 Task: Add an event with the title Third Marketing Campaign Planning and Strategy Development, date '2024/04/10', time 9:15 AM to 11:15 AMand add a description: During this session, we will gather a diverse group of experts, including environmentalists, engineers, urban planners, technology enthusiasts, and policy makers, to foster a multidimensional perspective on the topic. Through an open exchange of ideas, we will collectively explore creative strategies to minimize carbon emissions, reduce traffic congestion, and promote eco-friendly modes of transportation., put the event into Blue category, logged in from the account softage.7@softage.netand send the event invitation to softage.3@softage.net and softage.4@softage.net. Set a reminder for the event 15 minutes before
Action: Mouse moved to (134, 148)
Screenshot: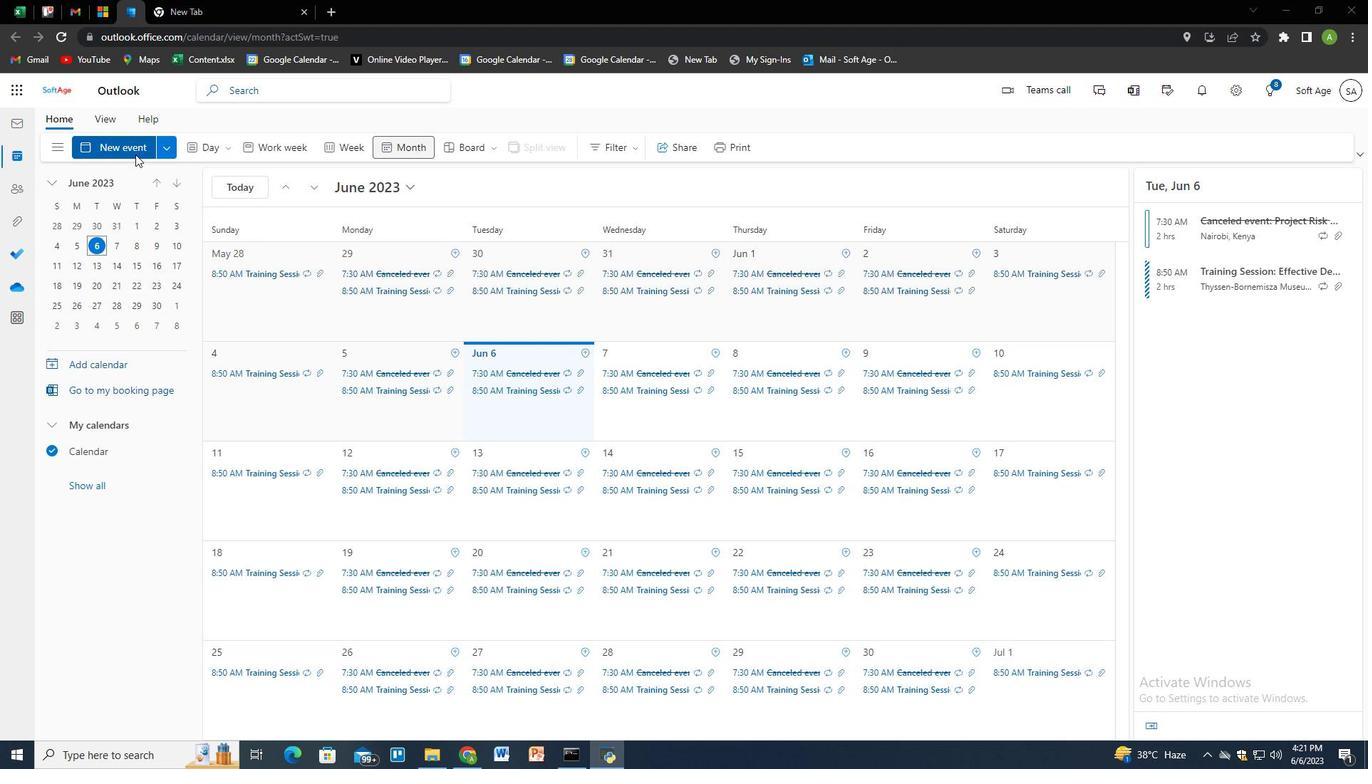 
Action: Mouse pressed left at (134, 148)
Screenshot: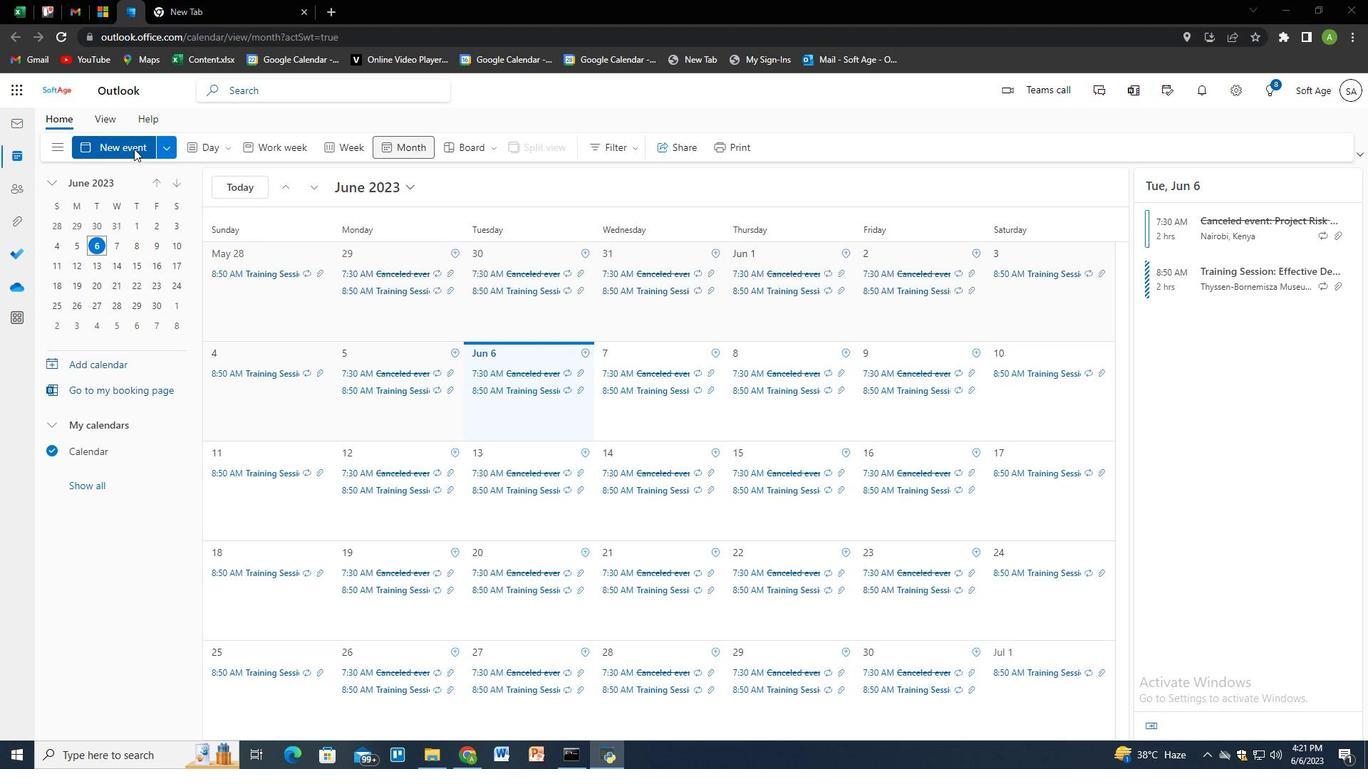 
Action: Mouse moved to (334, 202)
Screenshot: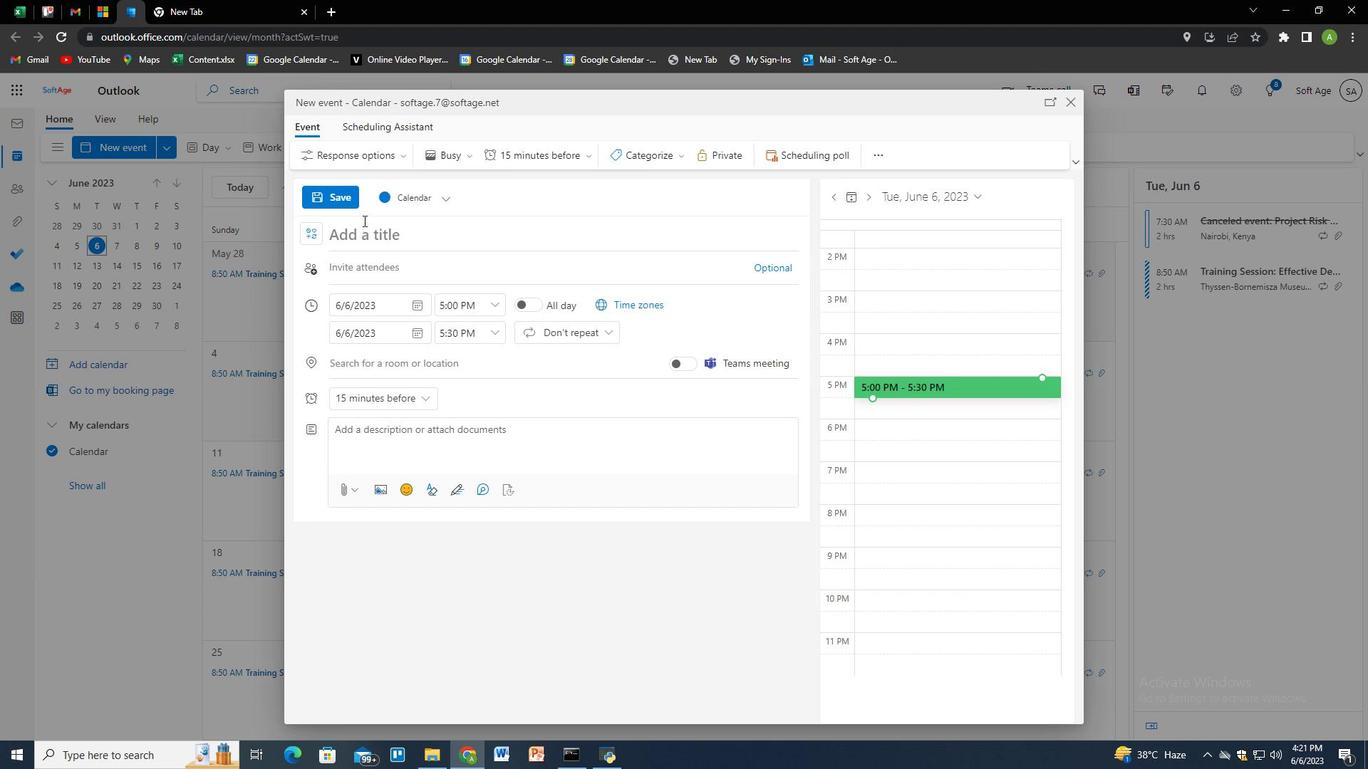 
Action: Mouse pressed left at (334, 202)
Screenshot: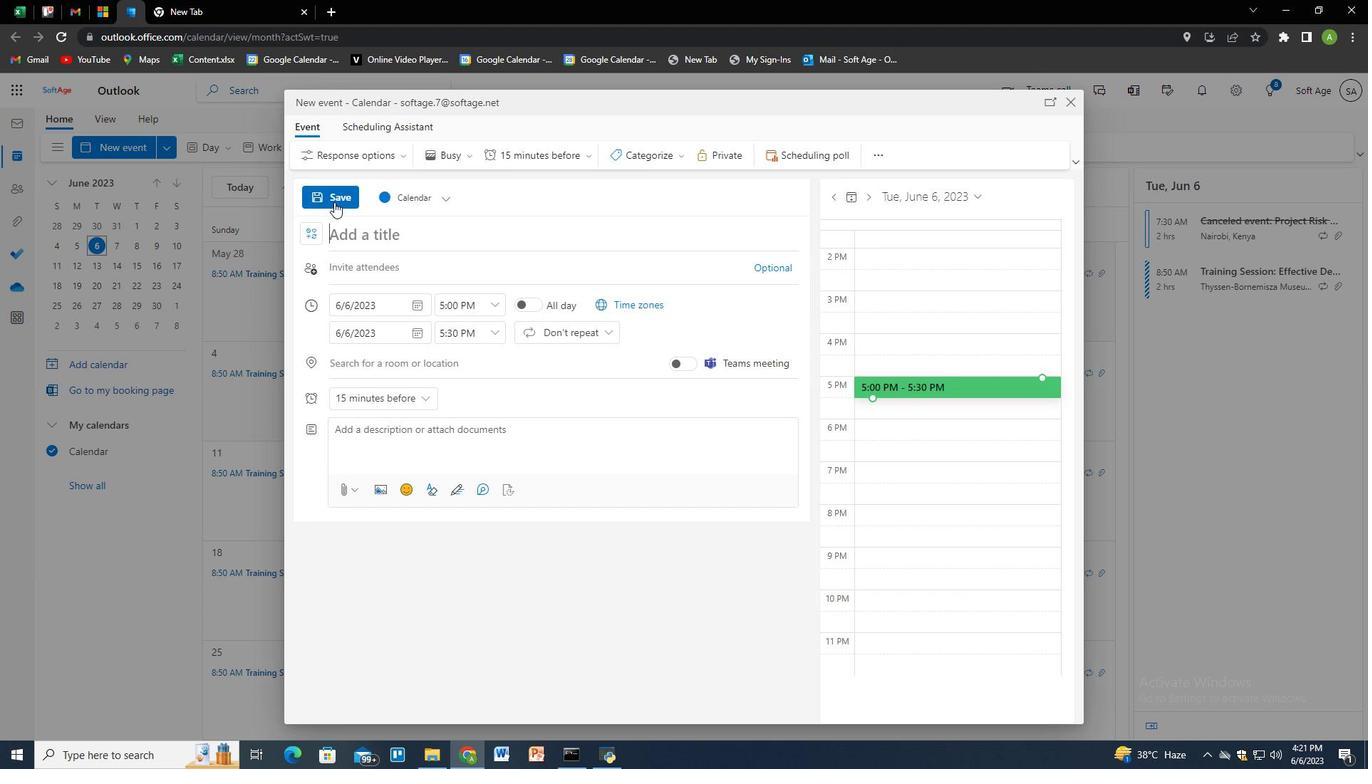 
Action: Mouse moved to (777, 442)
Screenshot: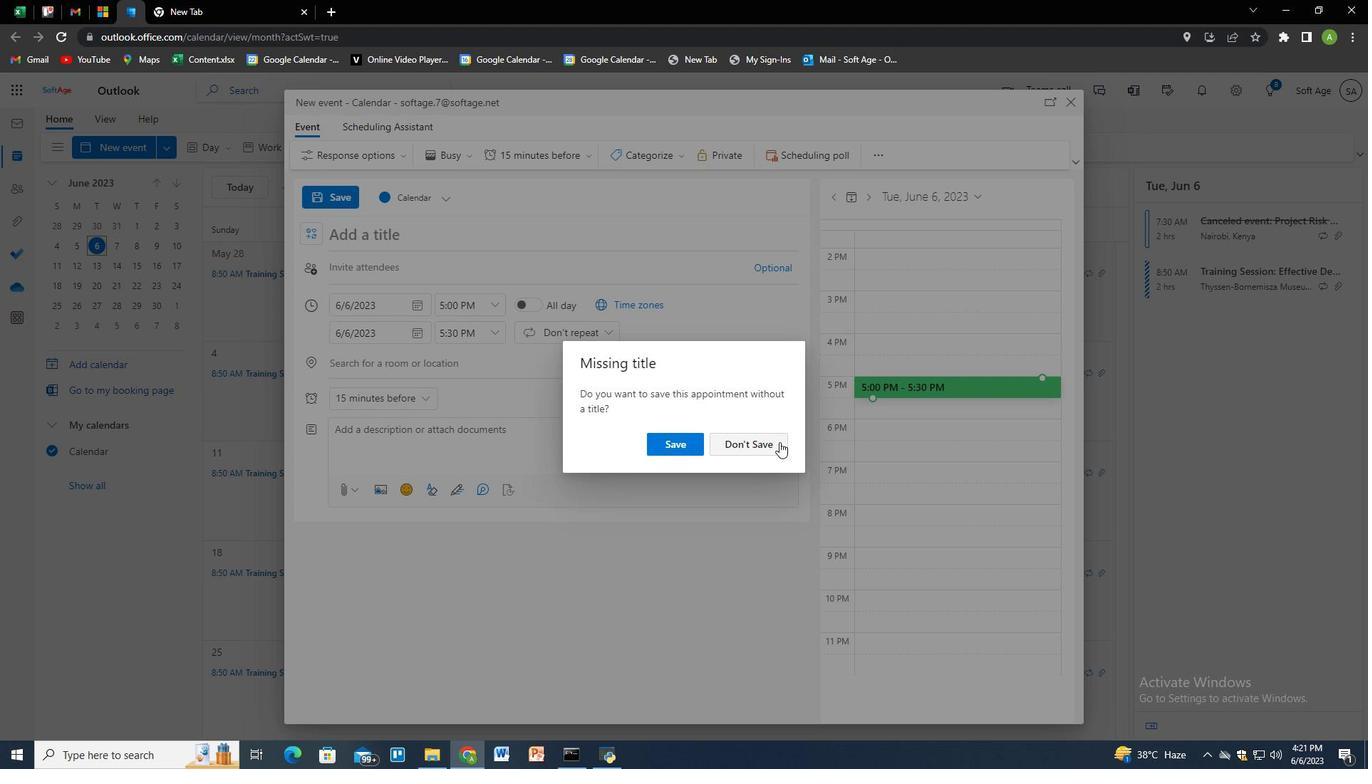 
Action: Mouse pressed left at (777, 442)
Screenshot: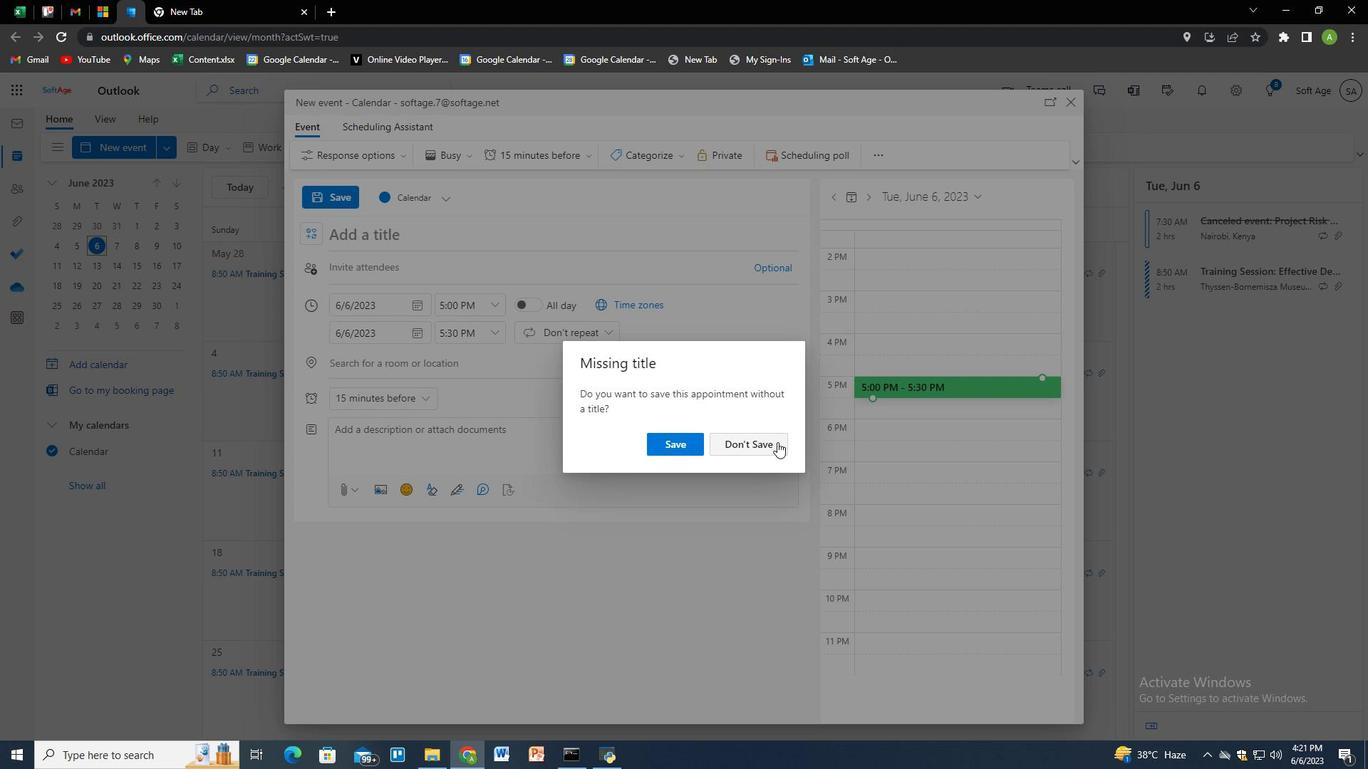 
Action: Mouse moved to (409, 228)
Screenshot: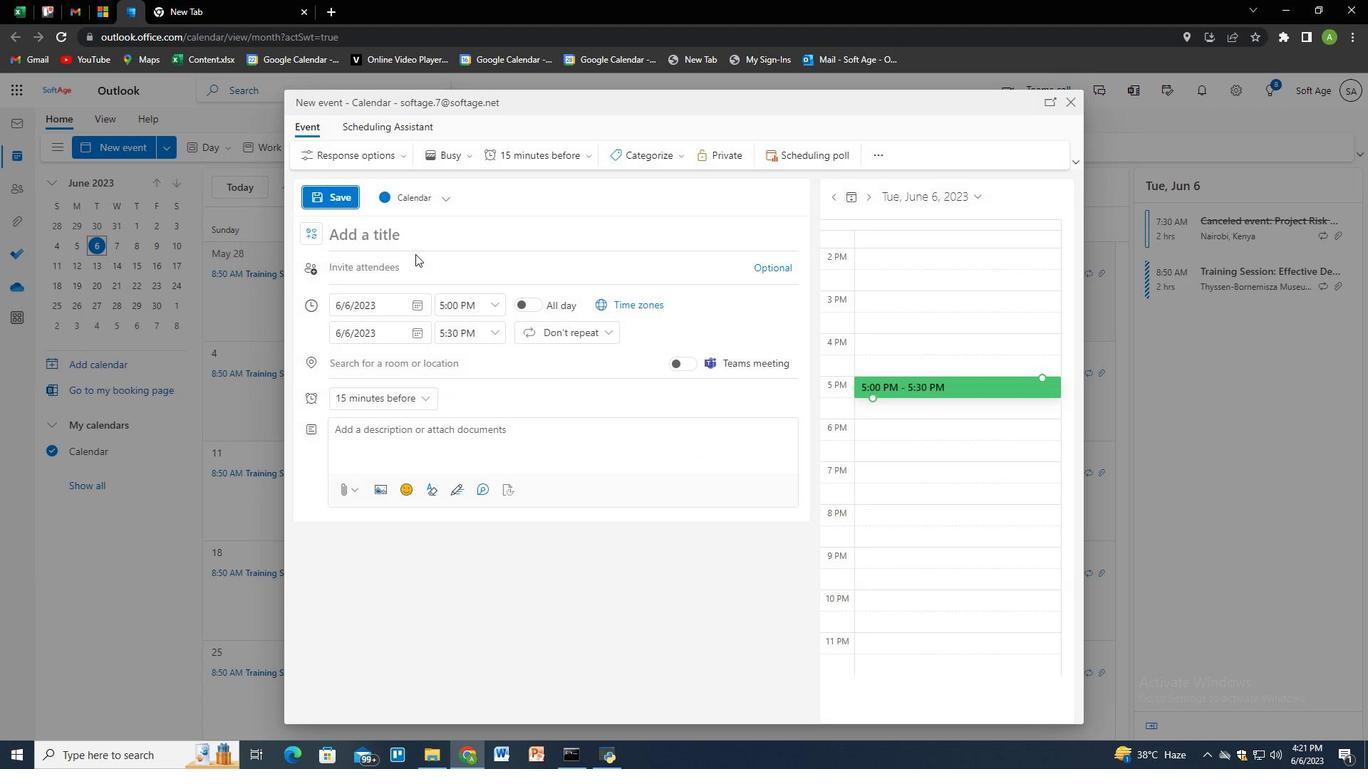 
Action: Mouse pressed left at (409, 228)
Screenshot: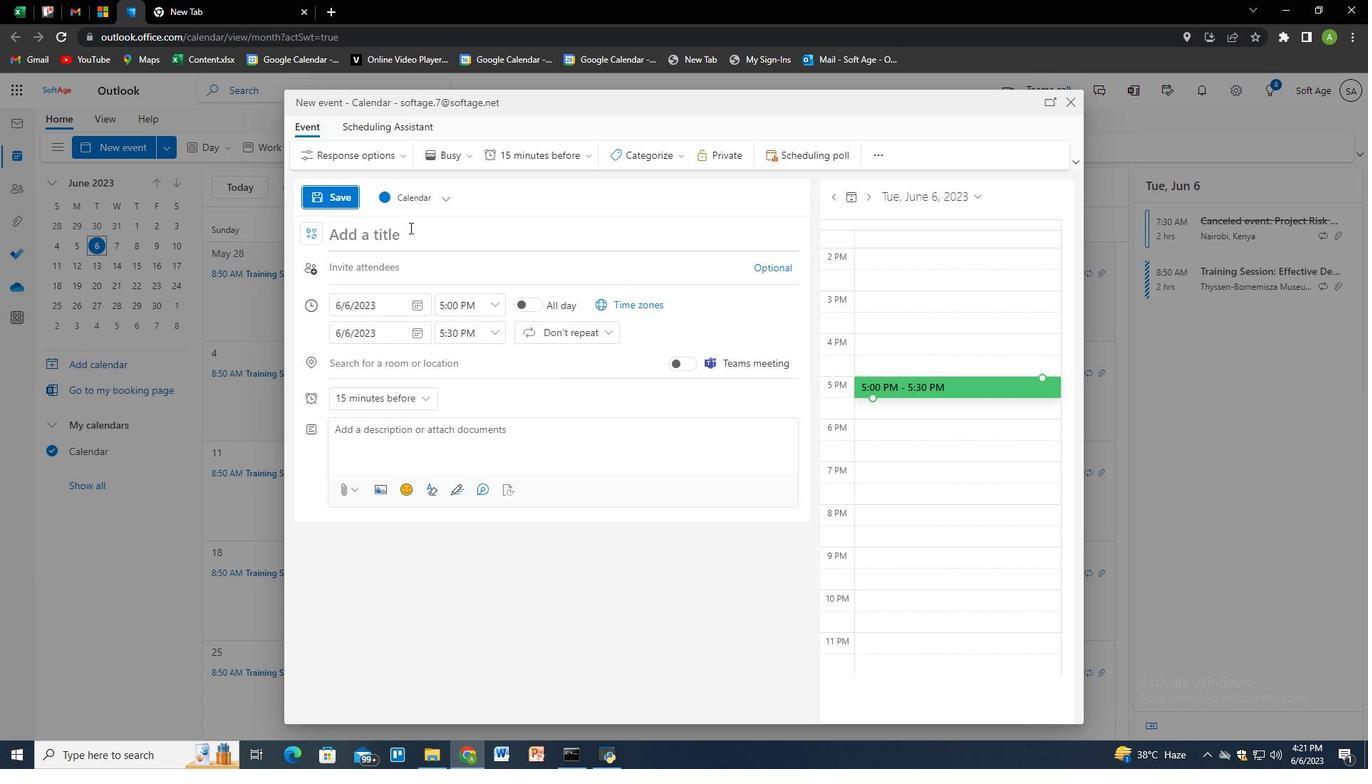 
Action: Mouse moved to (408, 227)
Screenshot: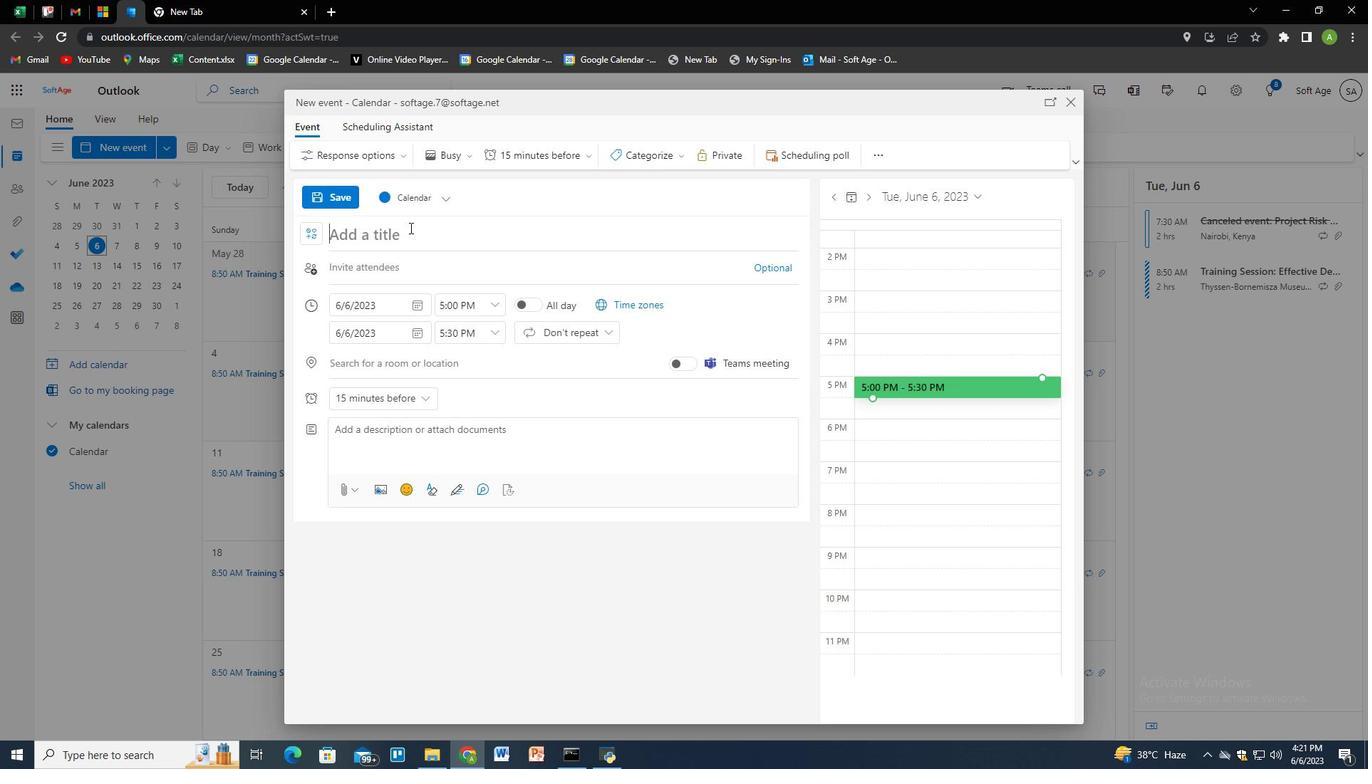 
Action: Key pressed <Key.shift>Third<Key.space><Key.shift>Marketing<Key.space><Key.shift>Campaign<Key.space><Key.shift>Planning<Key.space>and<Key.space><Key.shift>Strategy<Key.space><Key.shift>Development
Screenshot: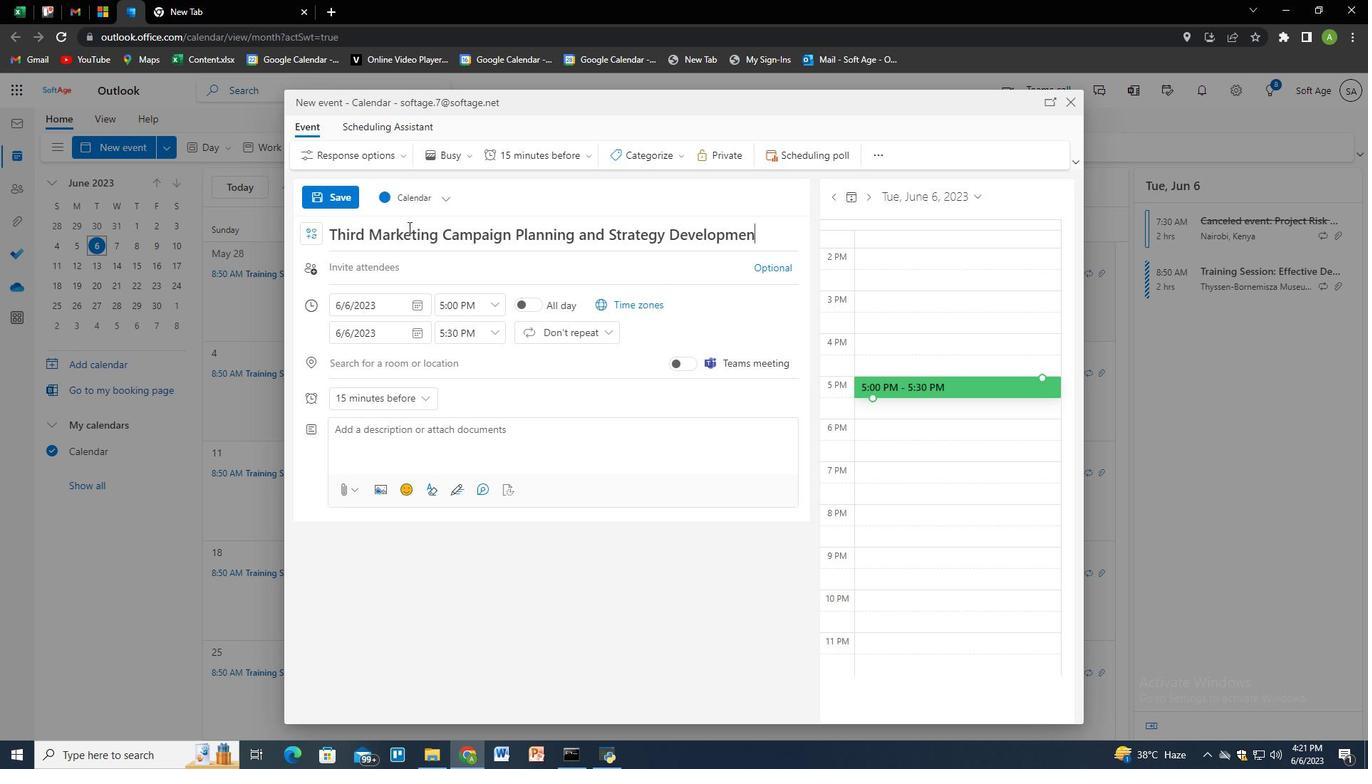 
Action: Mouse moved to (416, 308)
Screenshot: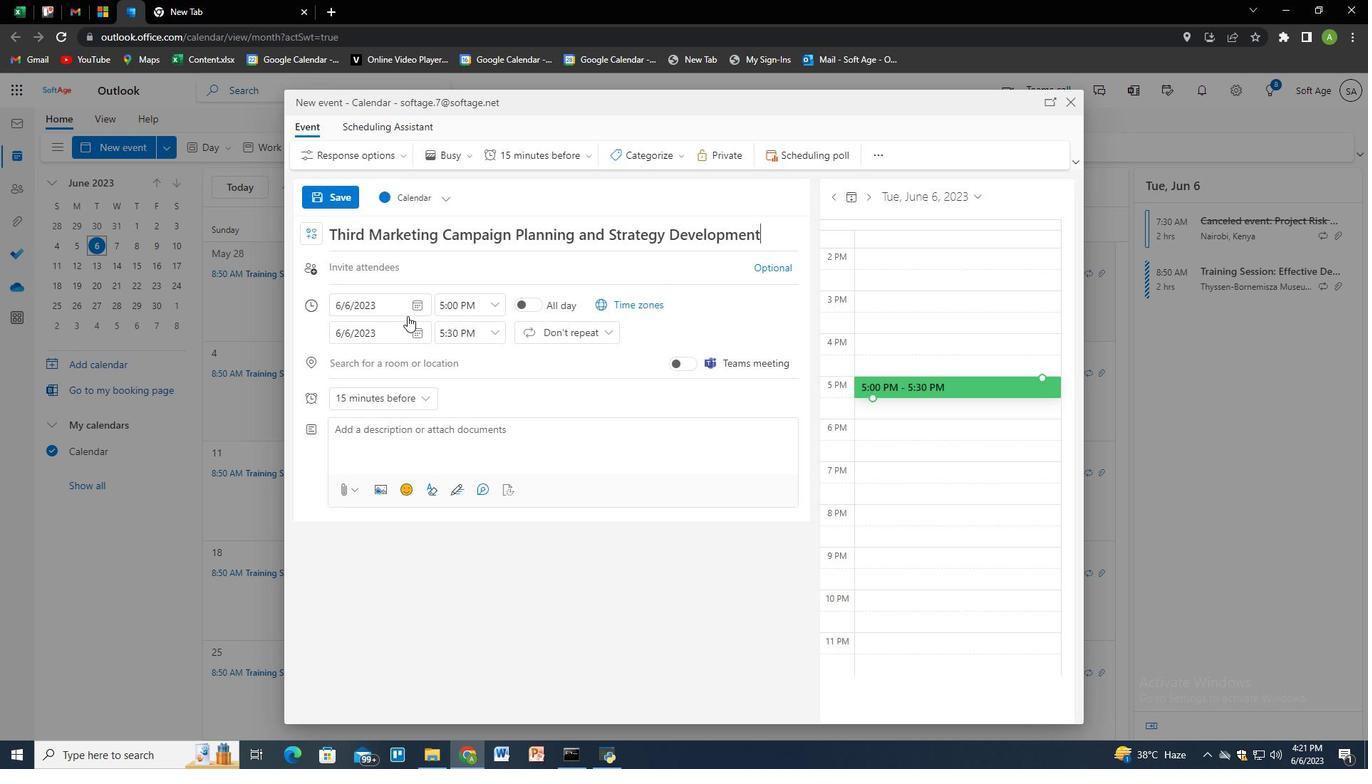 
Action: Mouse pressed left at (416, 308)
Screenshot: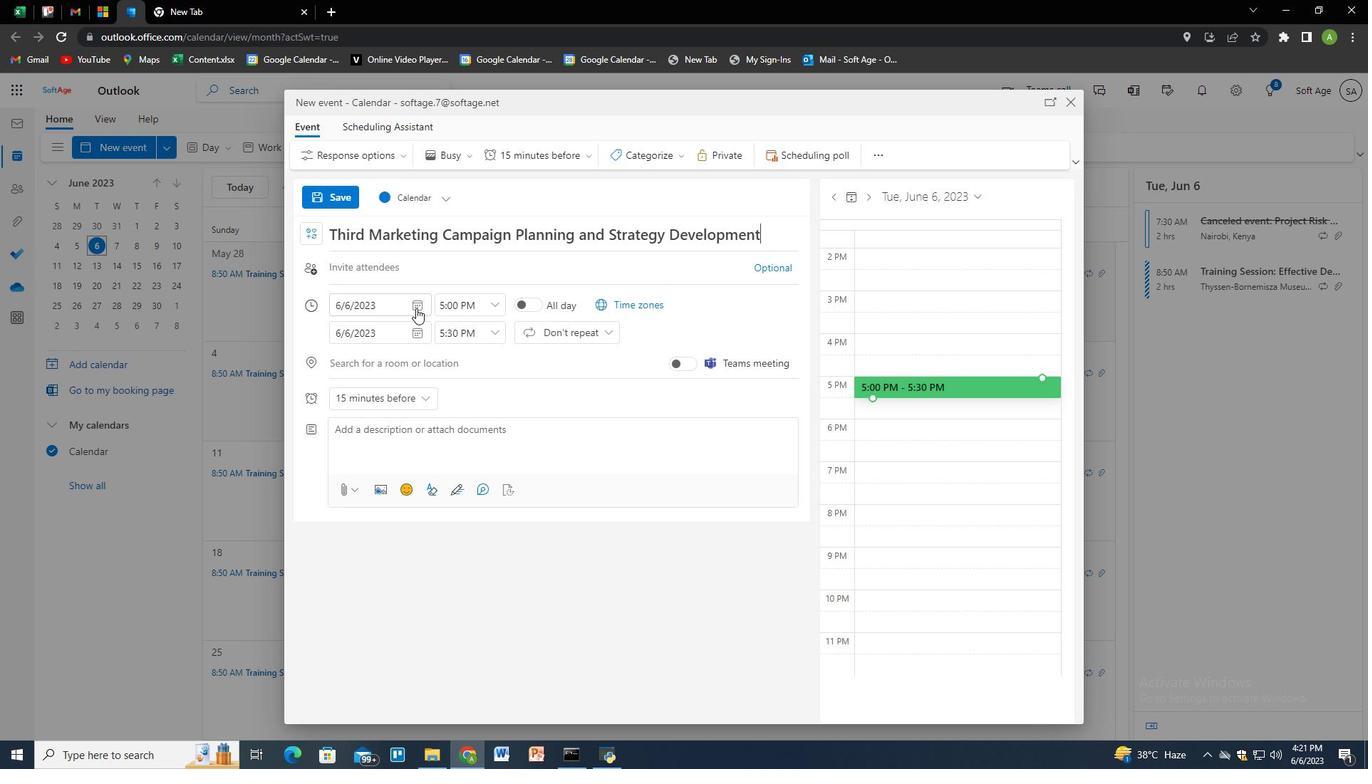 
Action: Mouse moved to (420, 331)
Screenshot: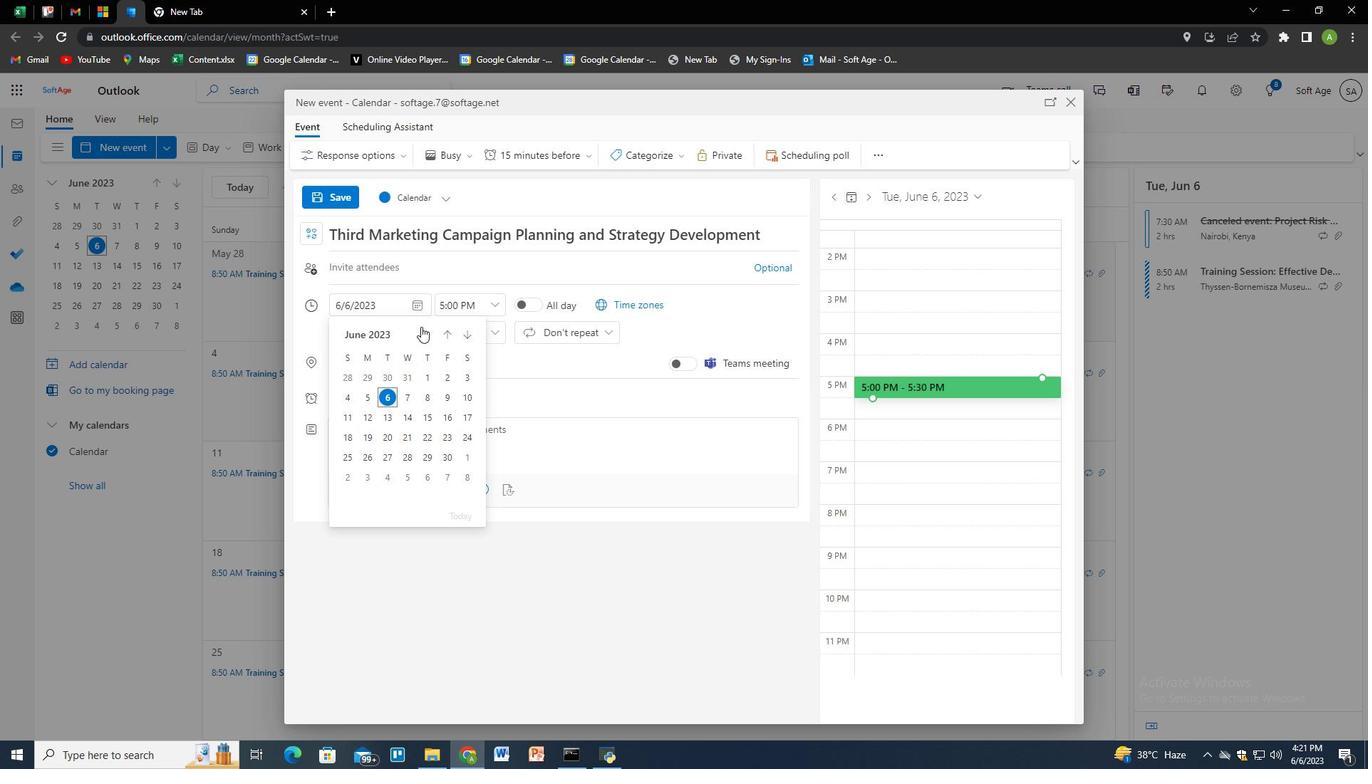 
Action: Mouse pressed left at (420, 331)
Screenshot: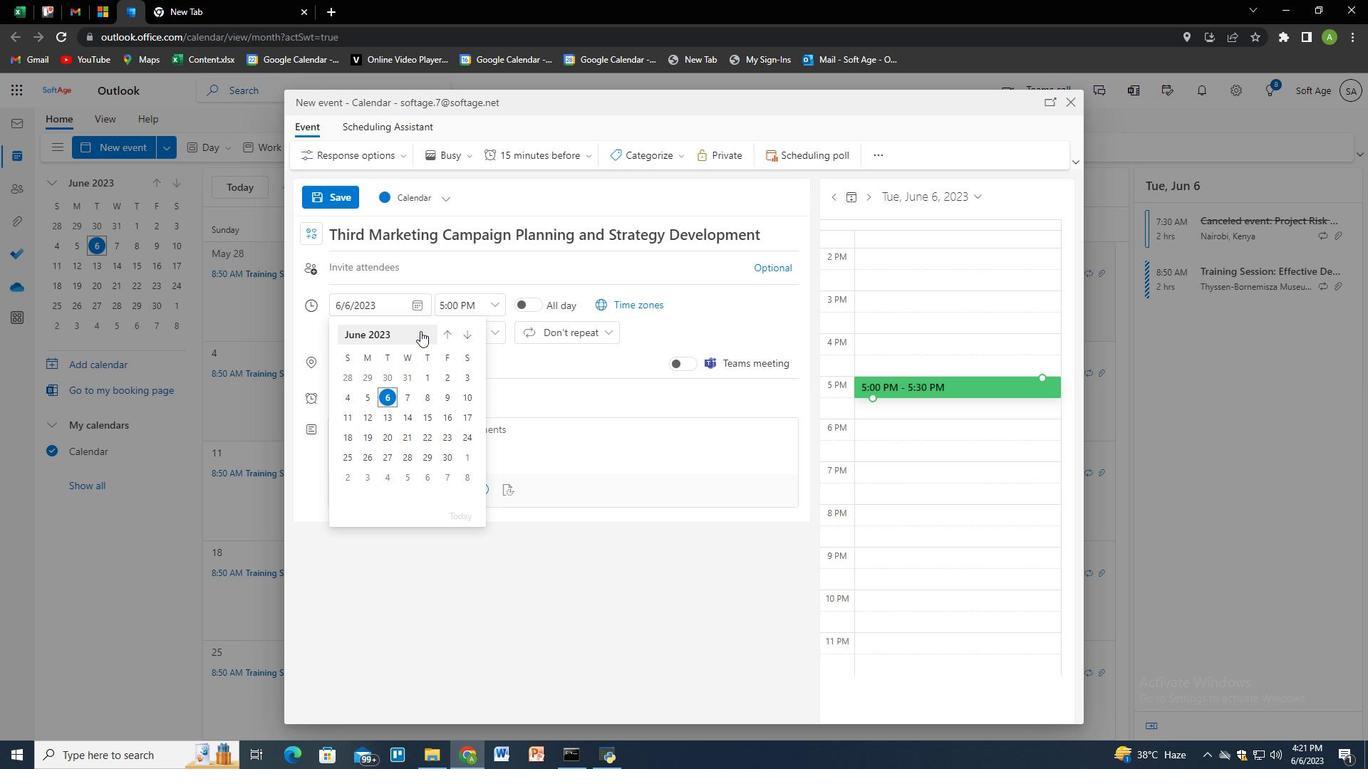 
Action: Mouse pressed left at (420, 331)
Screenshot: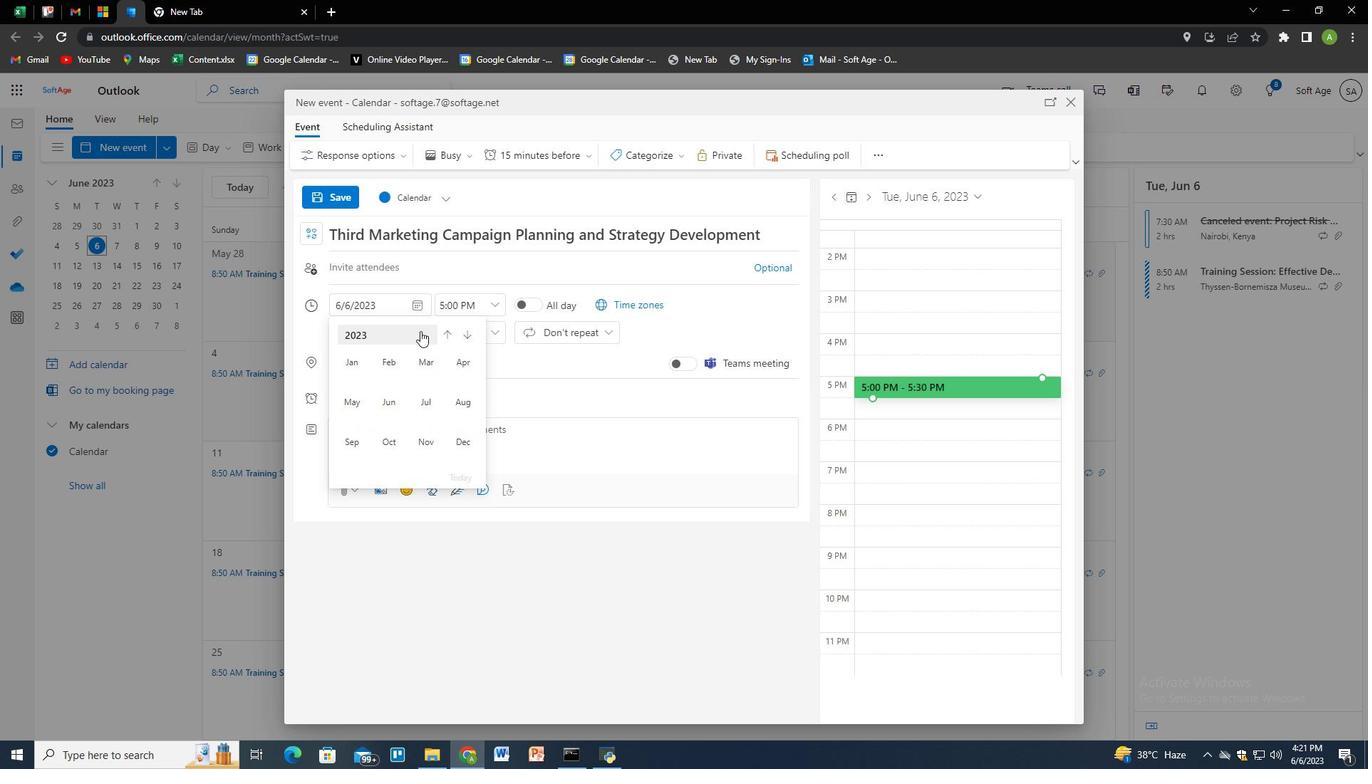 
Action: Mouse moved to (365, 405)
Screenshot: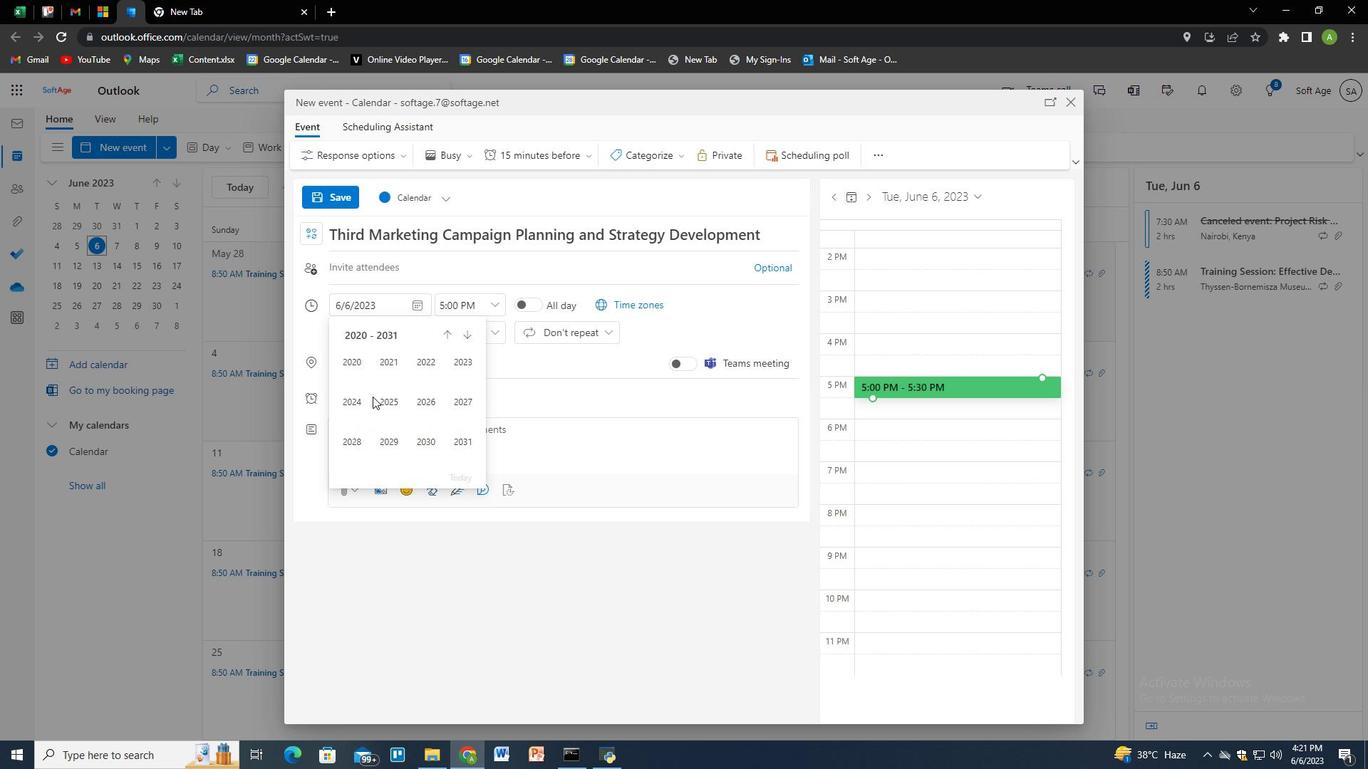 
Action: Mouse pressed left at (365, 405)
Screenshot: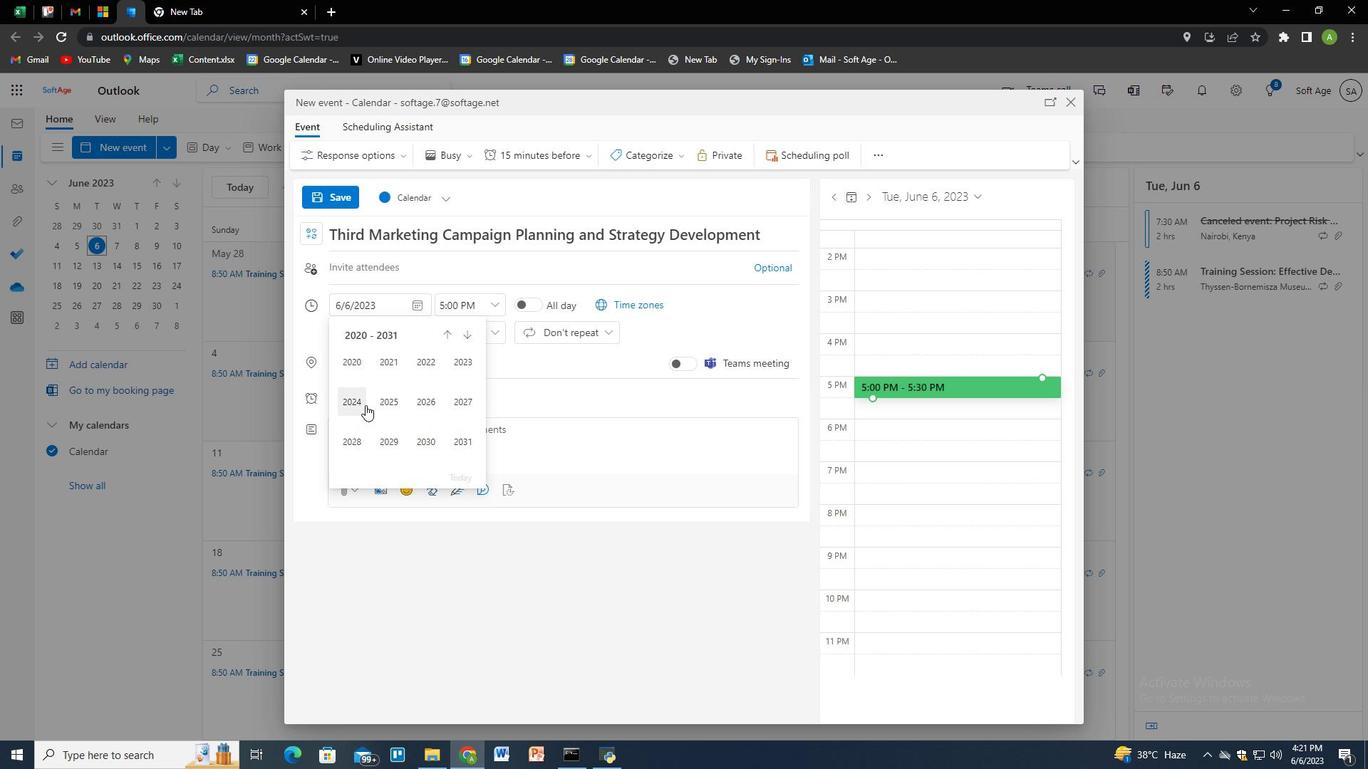 
Action: Mouse moved to (461, 371)
Screenshot: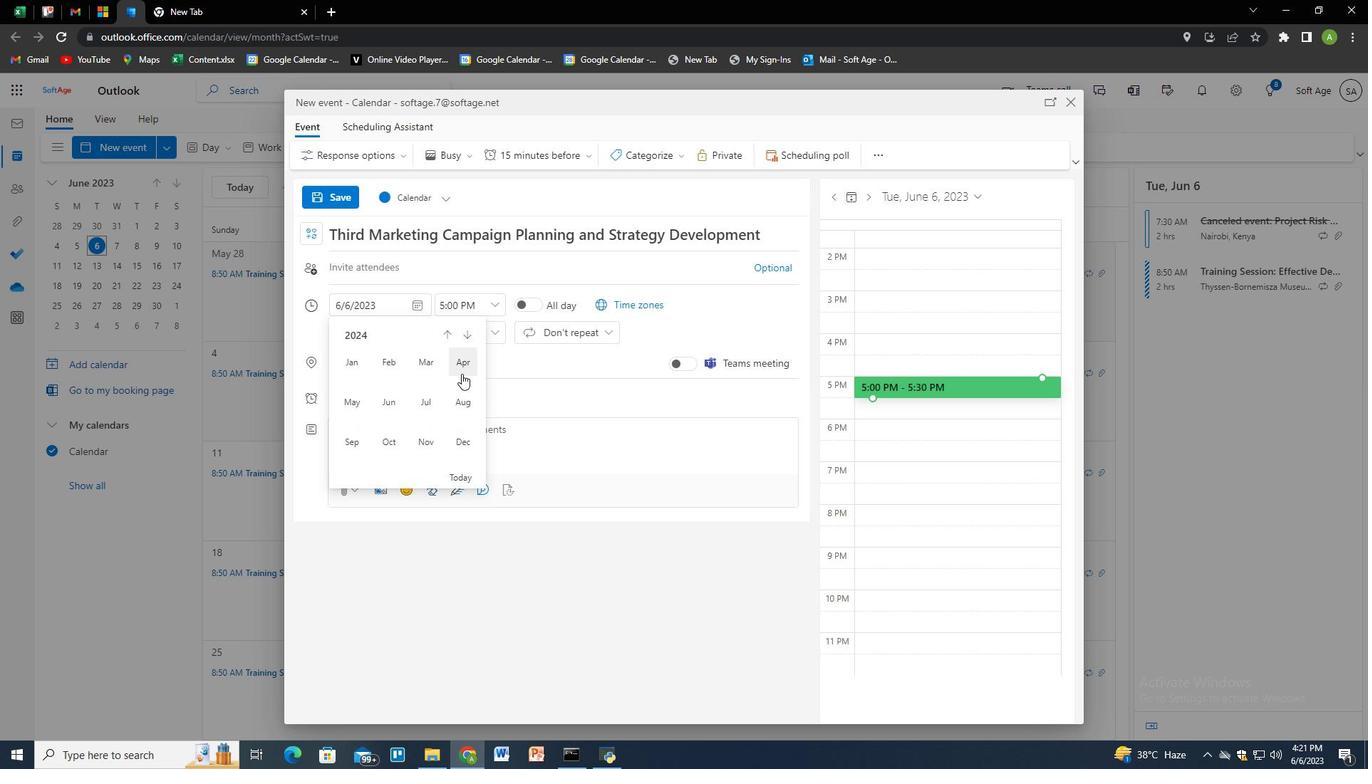 
Action: Mouse pressed left at (461, 371)
Screenshot: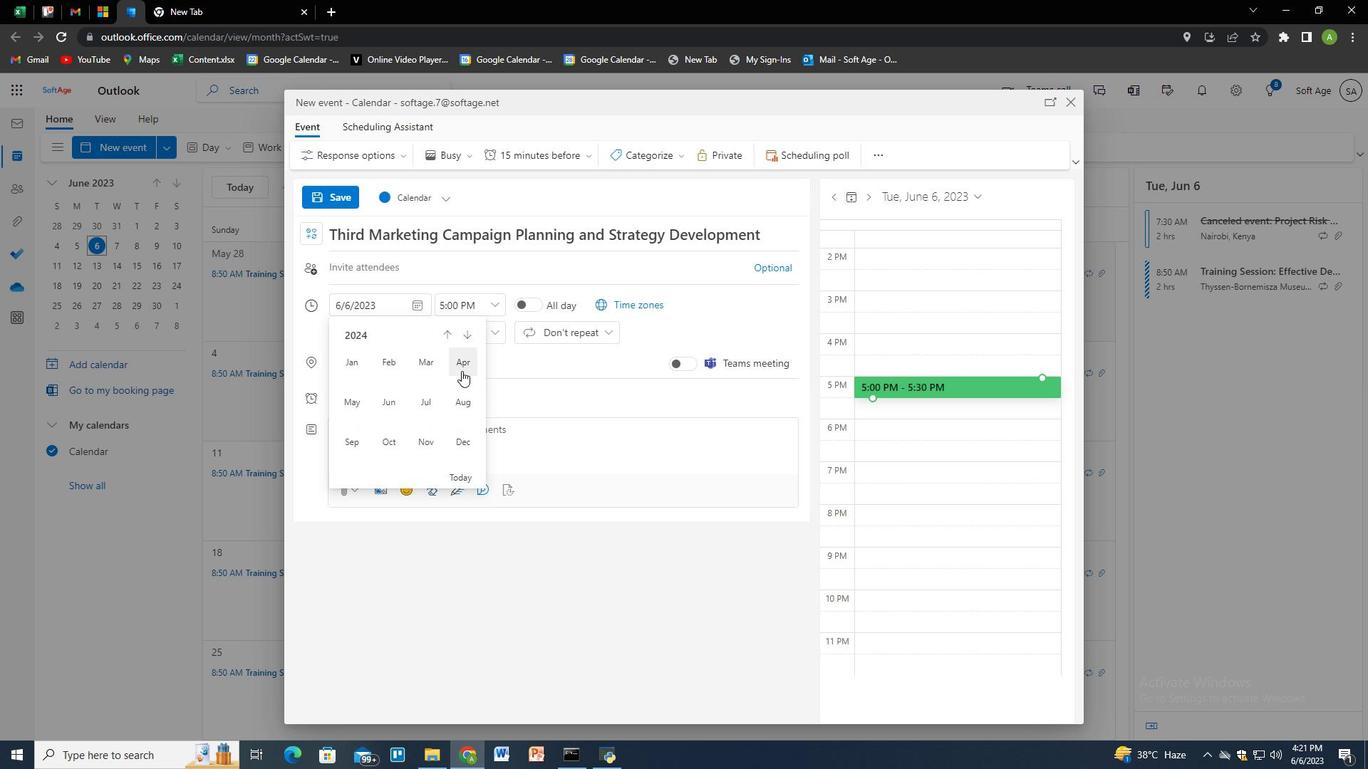 
Action: Mouse moved to (414, 397)
Screenshot: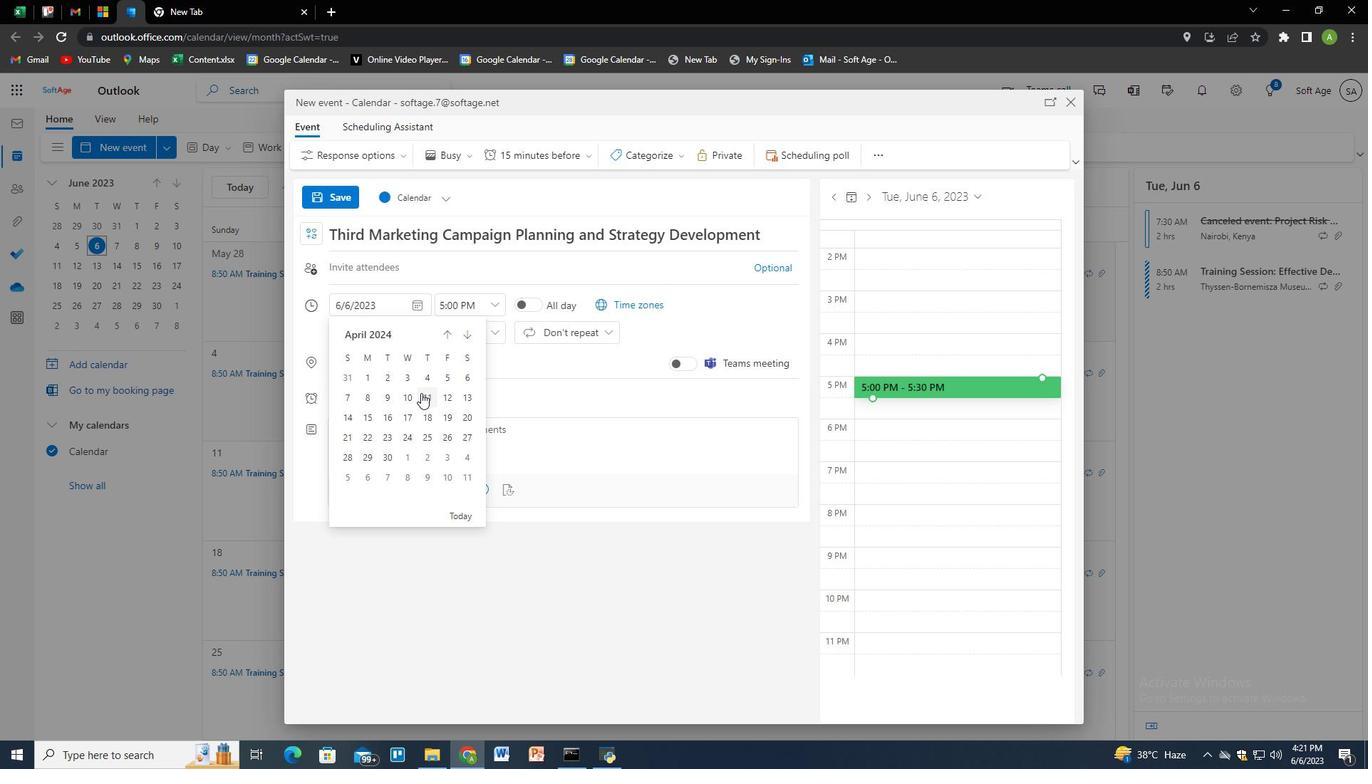 
Action: Mouse pressed left at (414, 397)
Screenshot: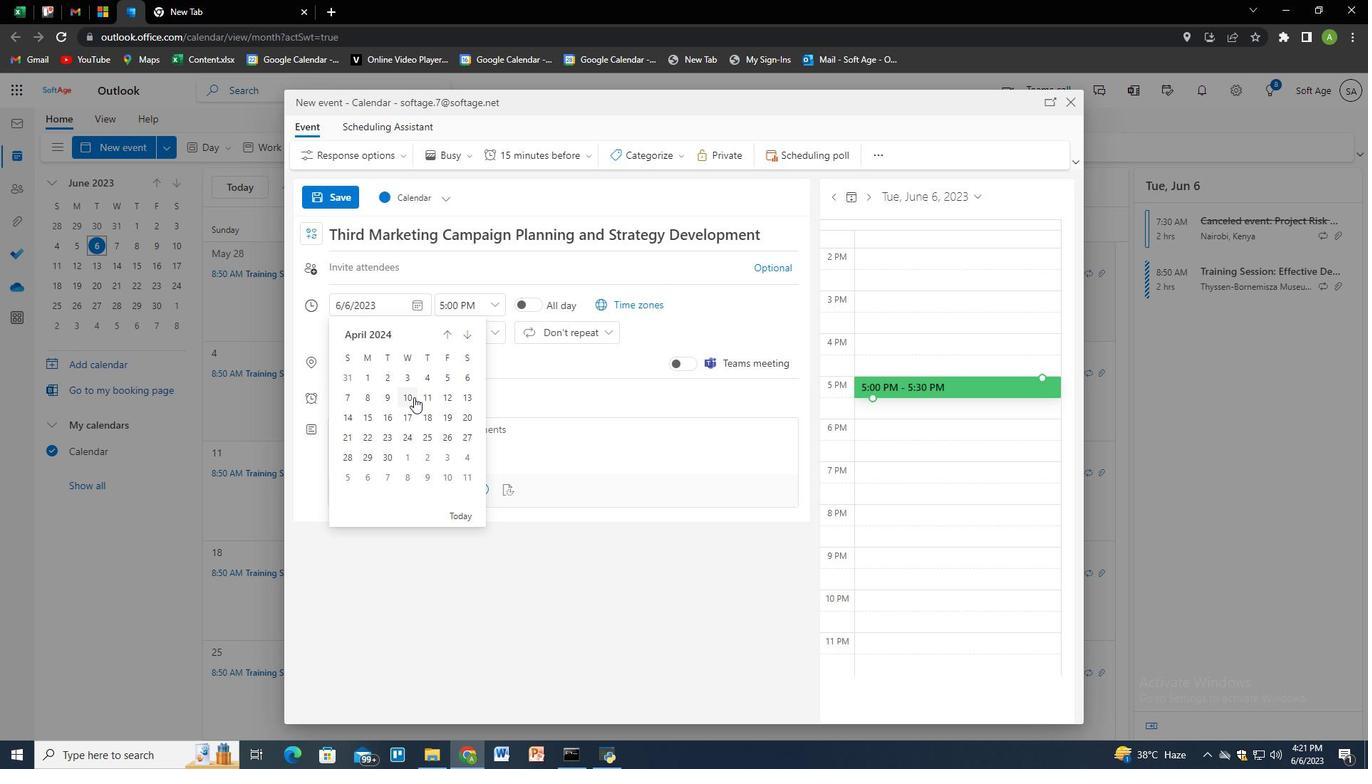 
Action: Mouse moved to (461, 307)
Screenshot: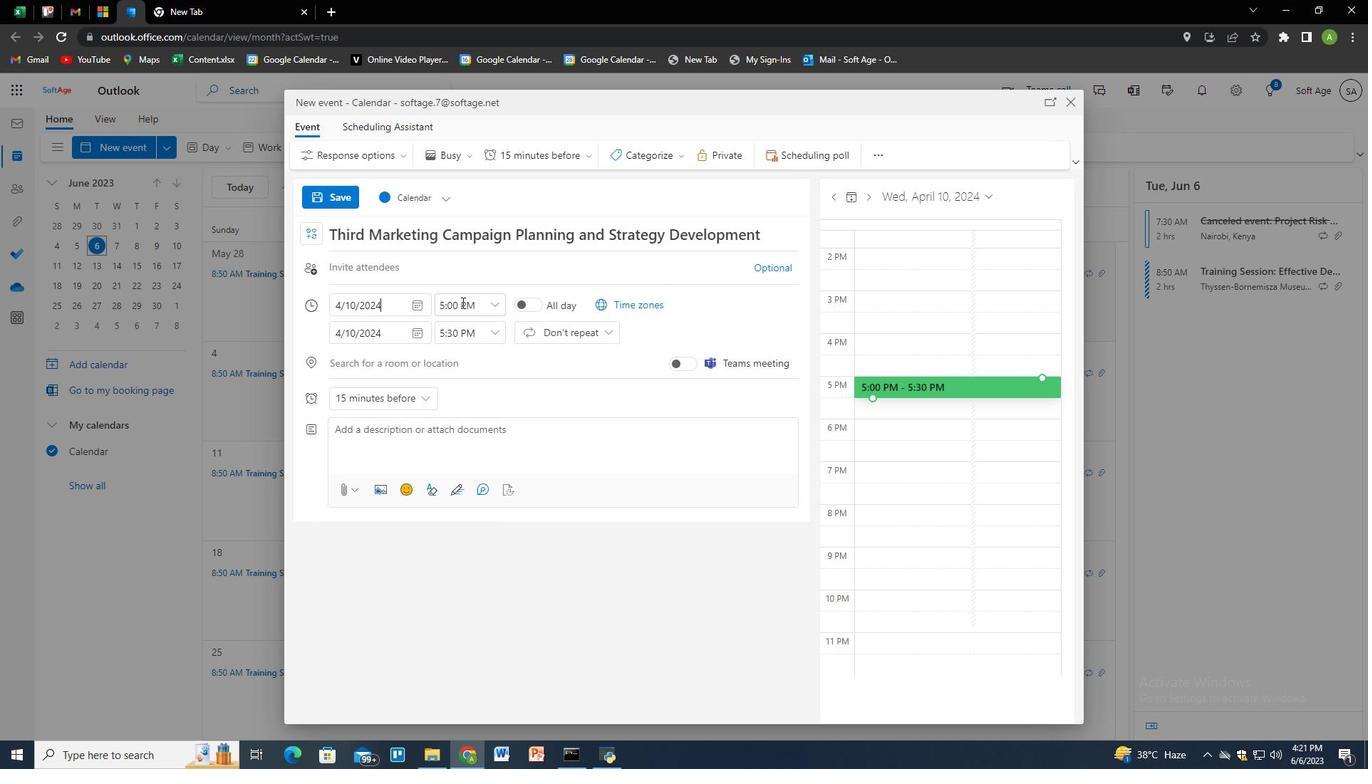 
Action: Mouse pressed left at (461, 307)
Screenshot: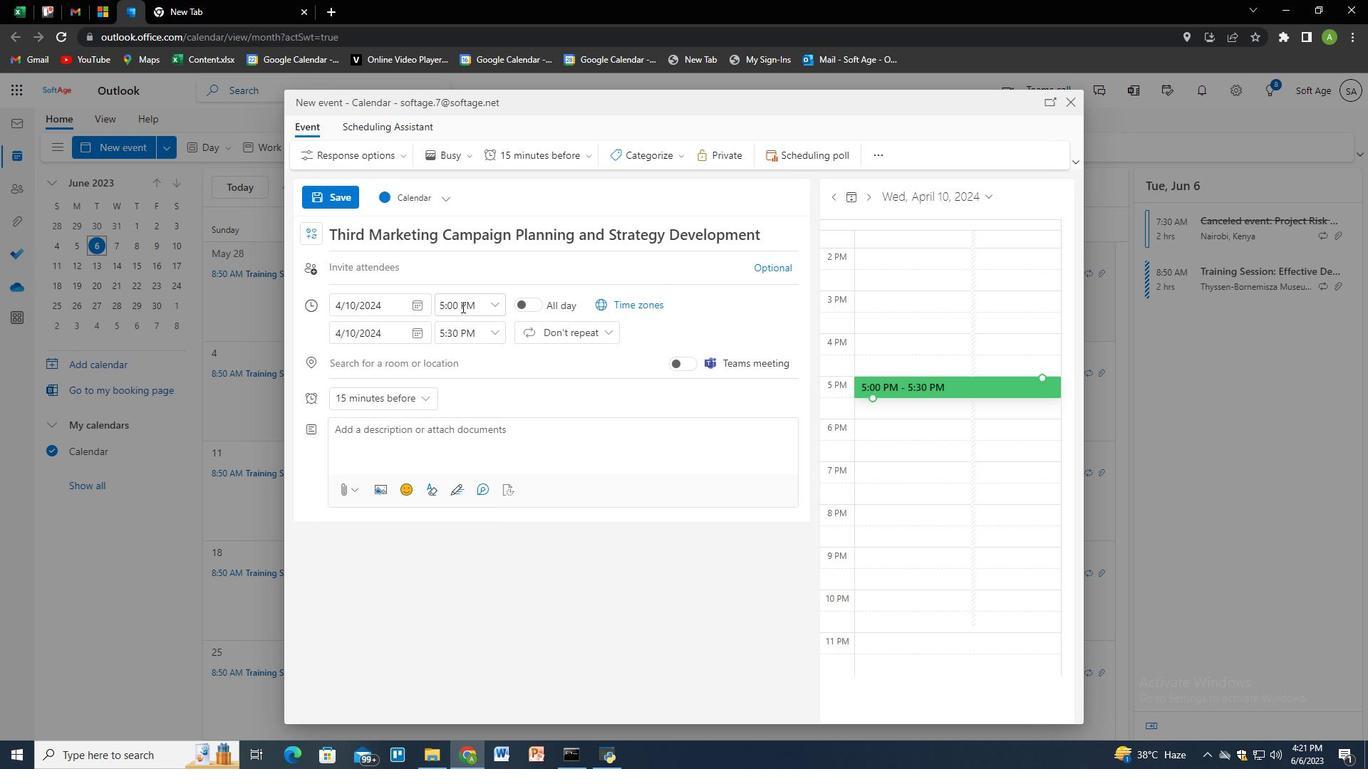 
Action: Key pressed 9<Key.shift_r>:15<Key.space><Key.shift>A<Key.shift_r>M
Screenshot: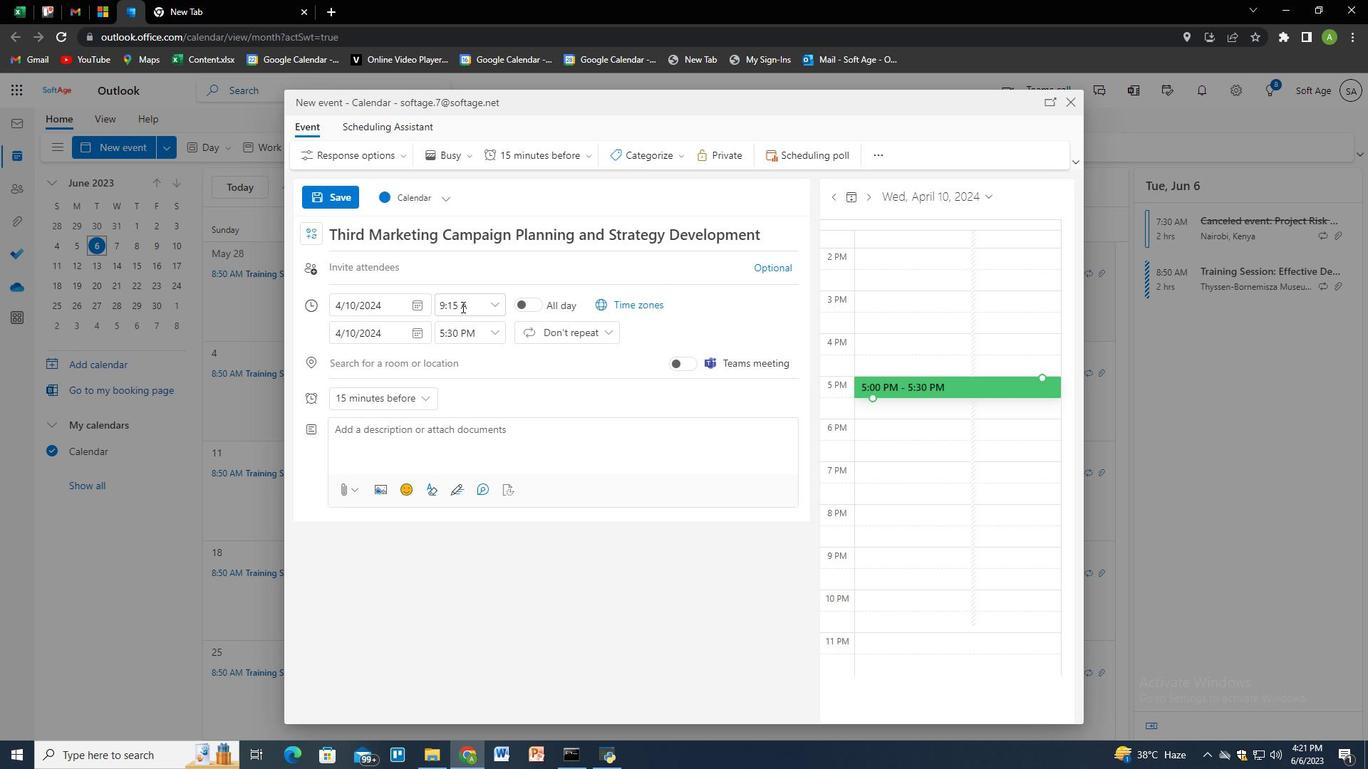 
Action: Mouse moved to (461, 327)
Screenshot: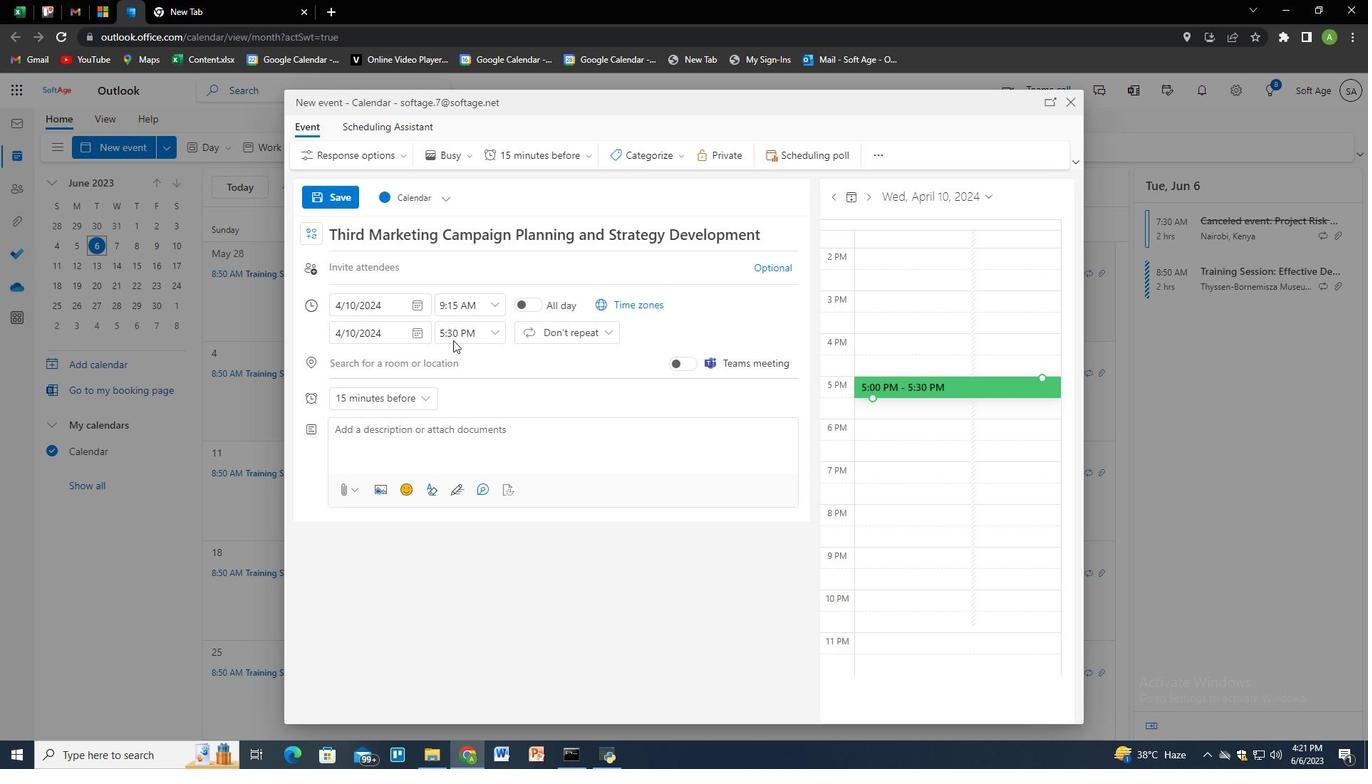 
Action: Mouse pressed left at (461, 327)
Screenshot: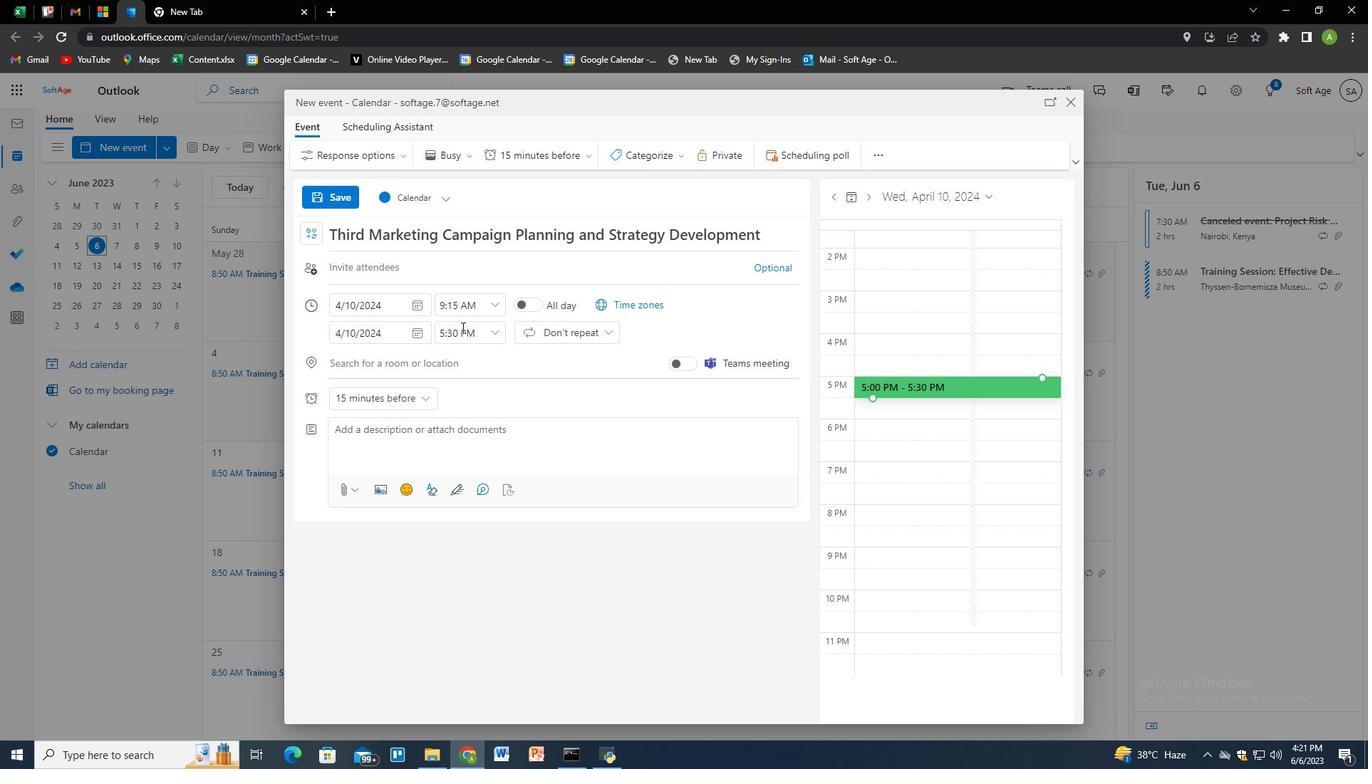 
Action: Key pressed 11<Key.shift_r>:15<Key.space><Key.shift>A<Key.shift_r>M<Key.shift_r>M
Screenshot: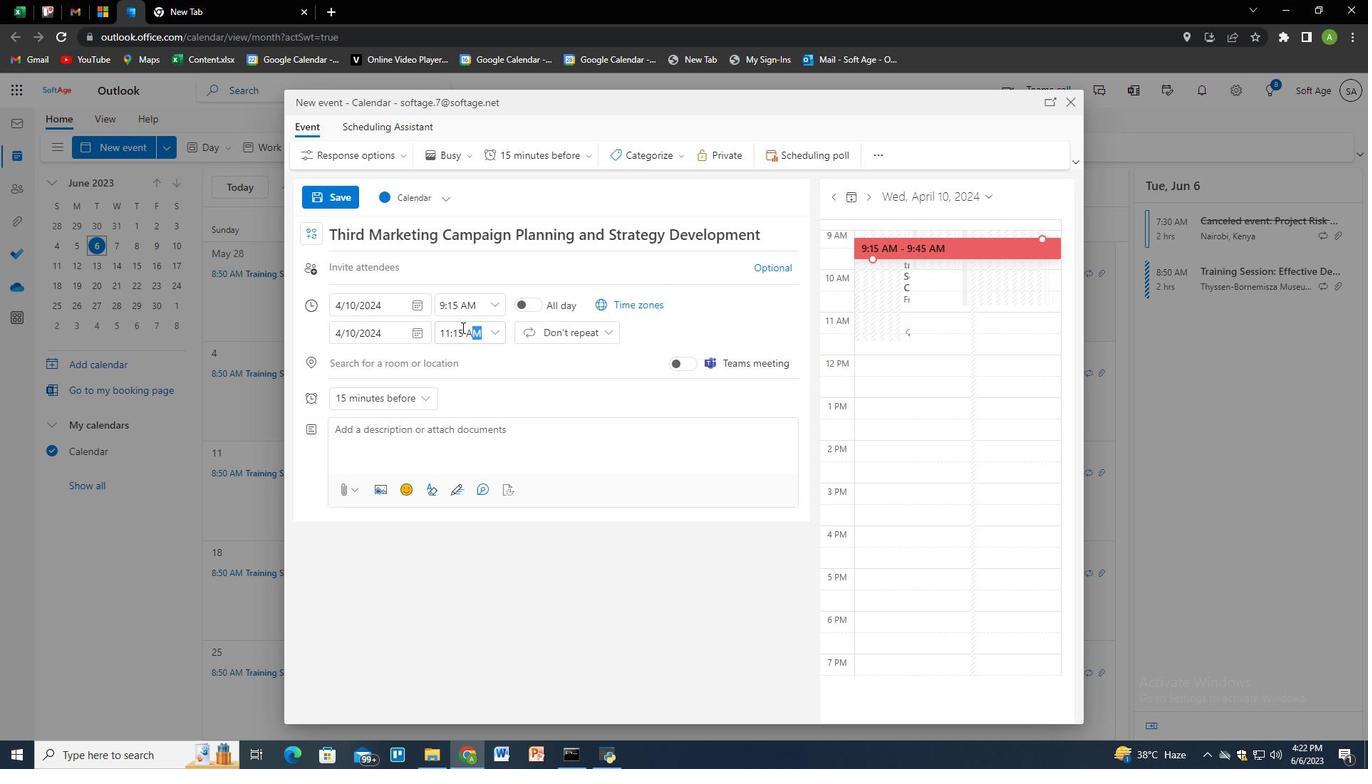 
Action: Mouse moved to (658, 345)
Screenshot: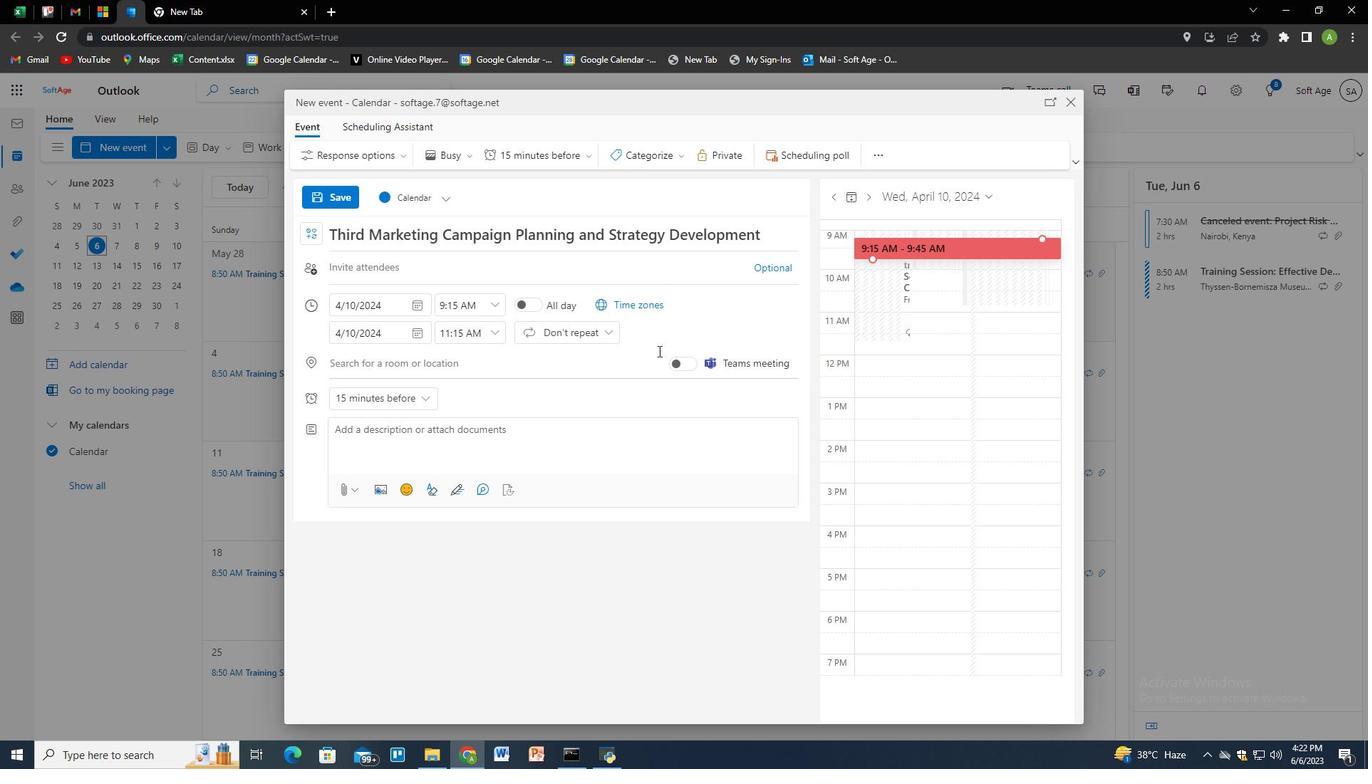 
Action: Mouse pressed left at (658, 345)
Screenshot: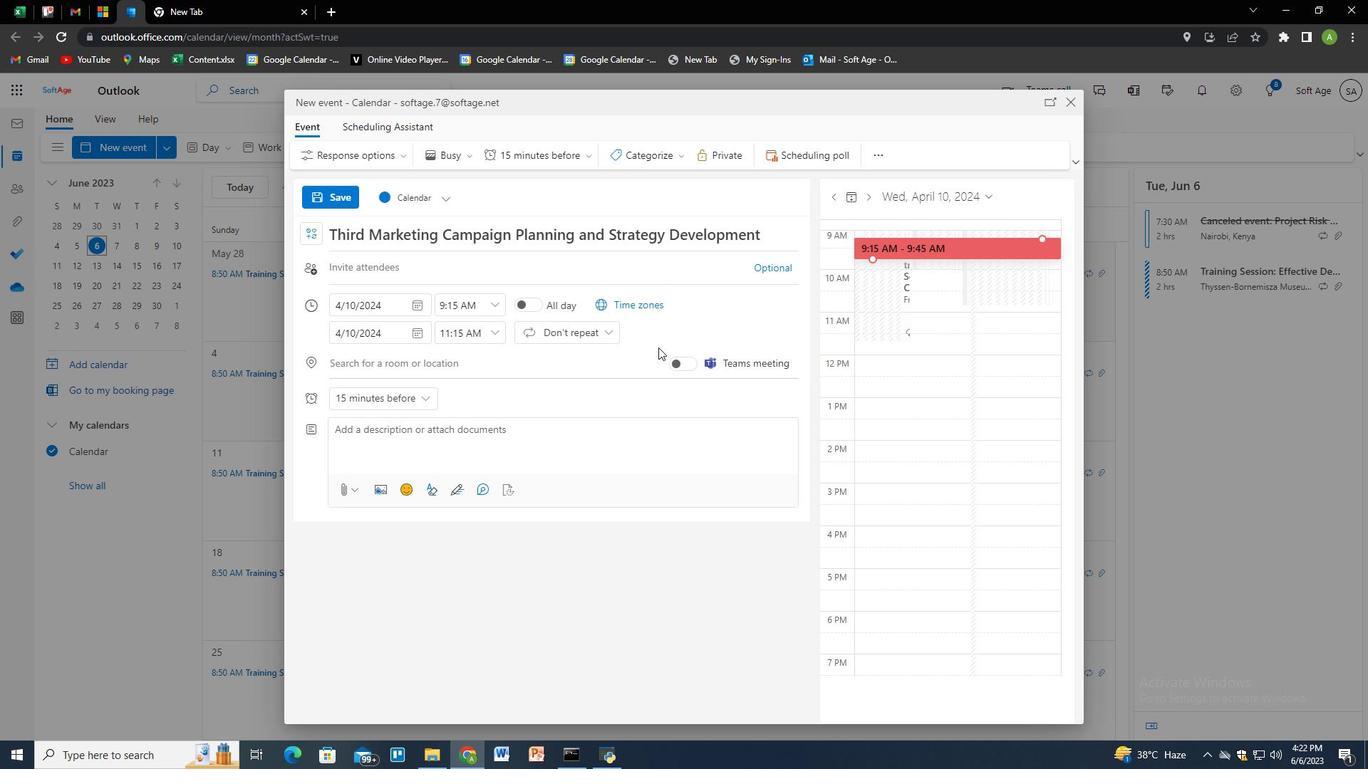 
Action: Mouse moved to (655, 345)
Screenshot: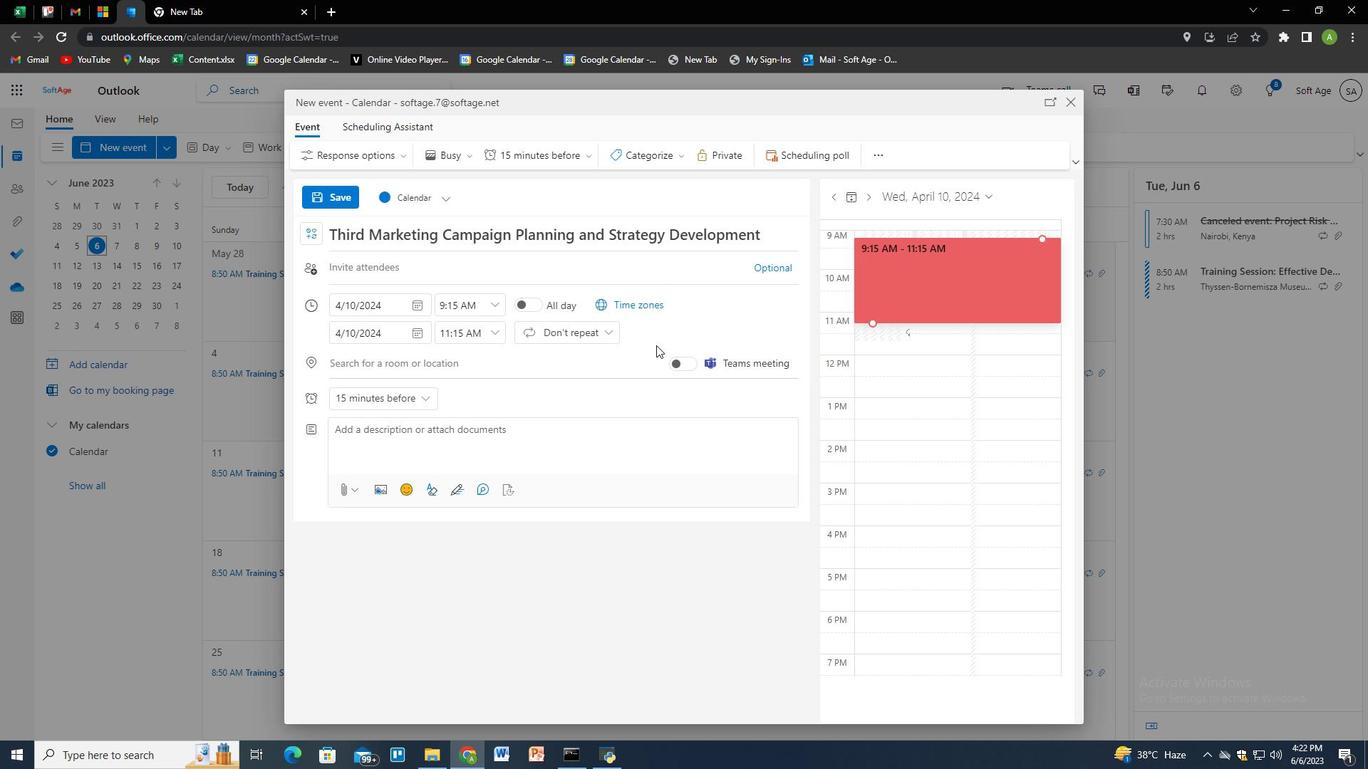 
Action: Mouse scrolled (655, 345) with delta (0, 0)
Screenshot: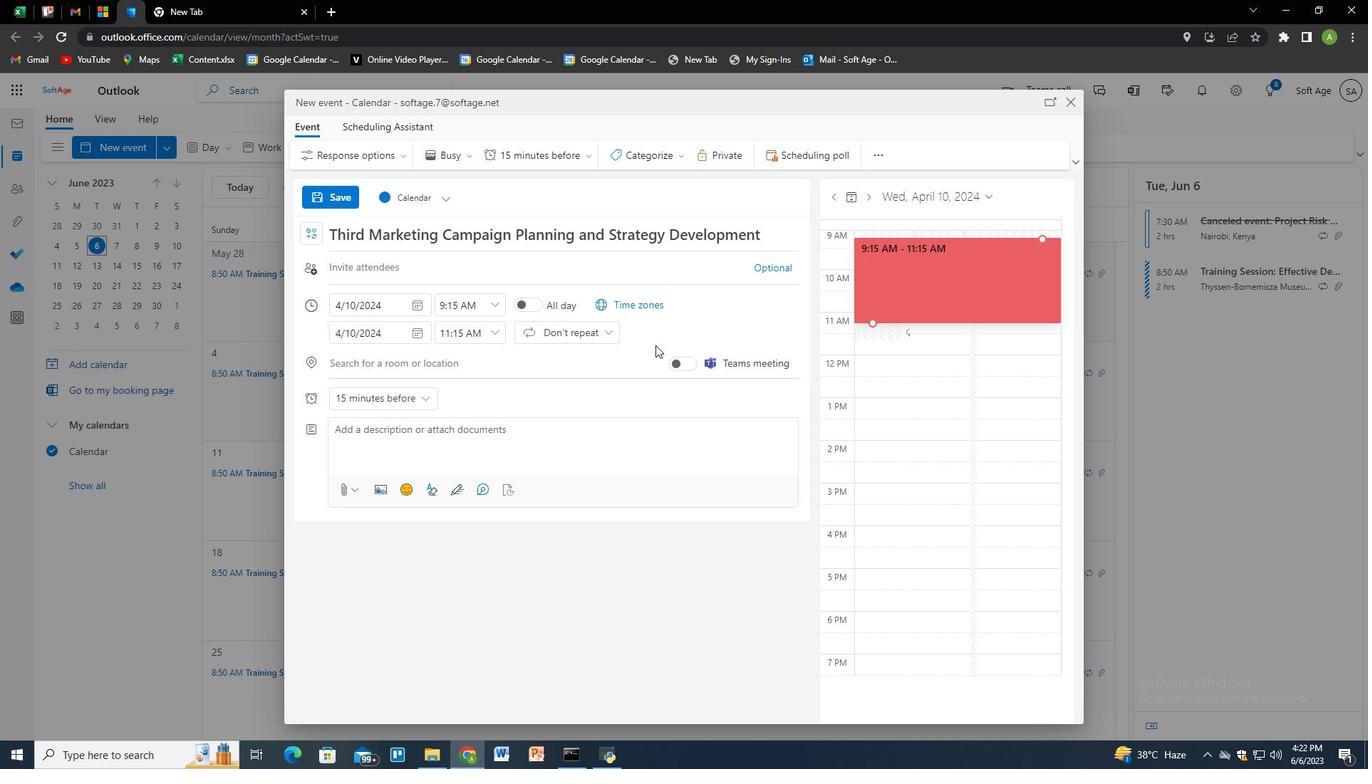 
Action: Mouse moved to (463, 406)
Screenshot: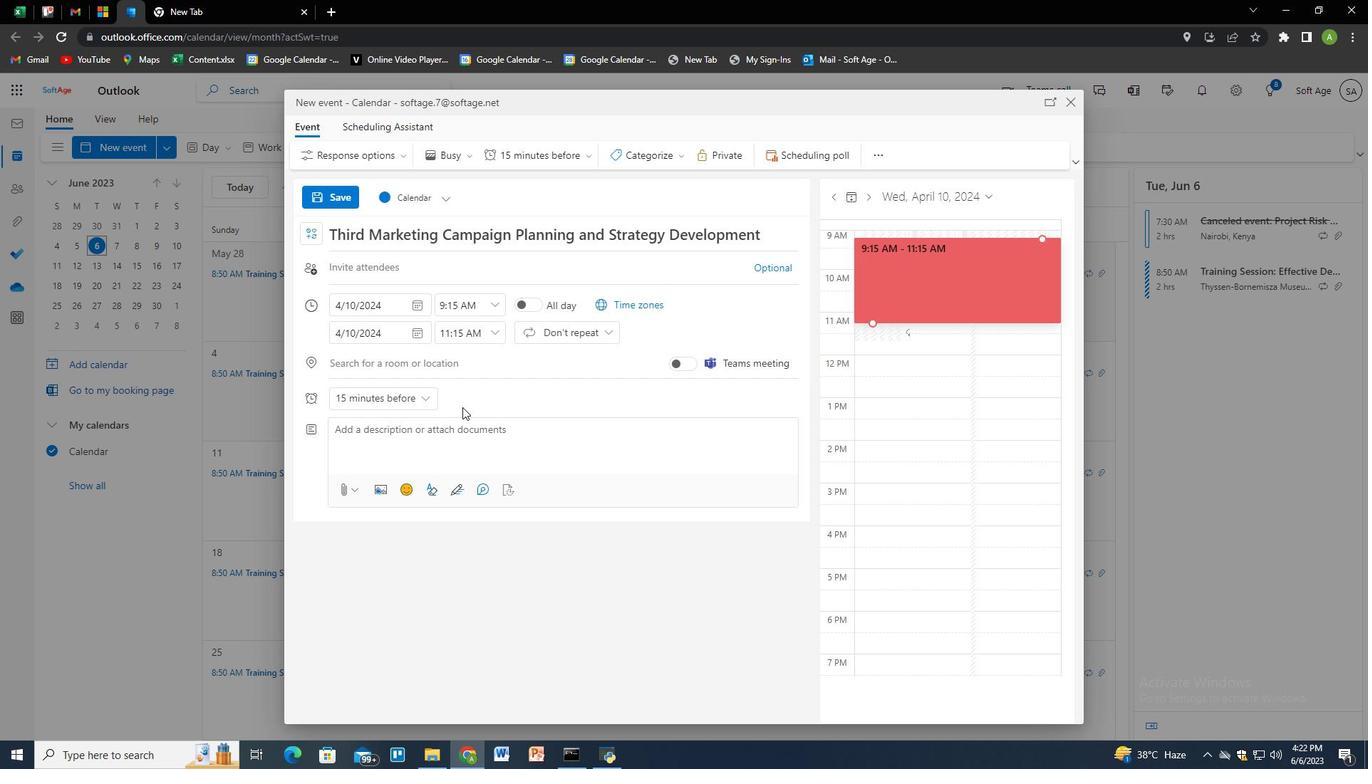 
Action: Key pressed <Key.tab><Key.tab><Key.tab><Key.shift>
Screenshot: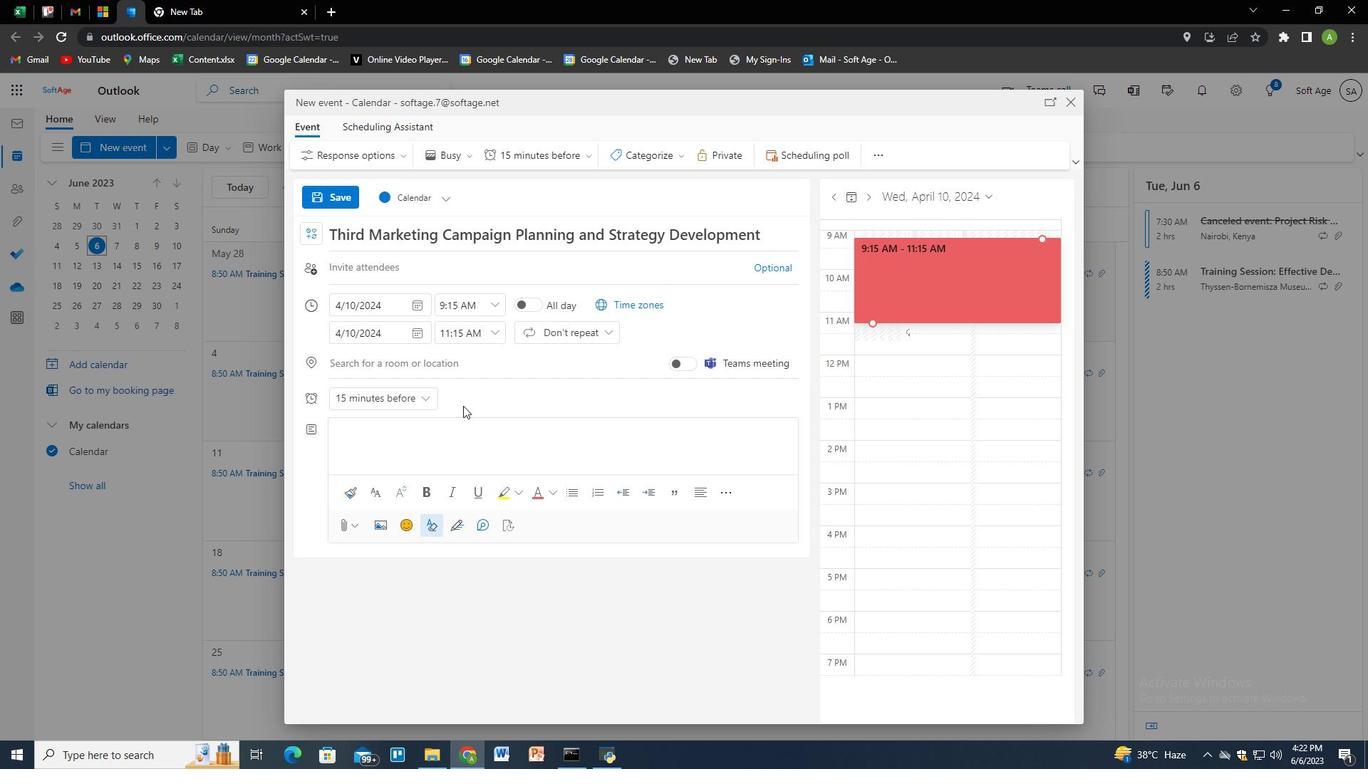 
Action: Mouse moved to (464, 409)
Screenshot: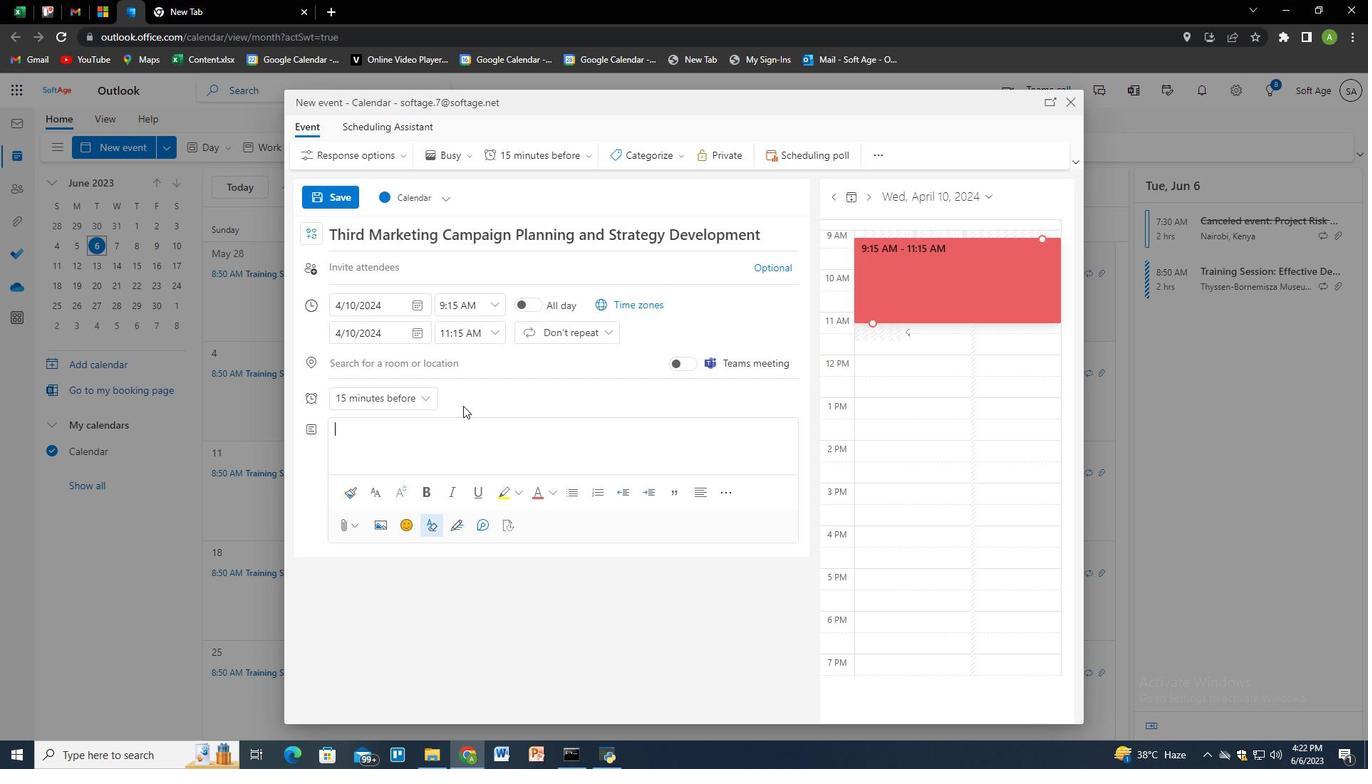 
Action: Key pressed <Key.shift><Key.shift><Key.shift><Key.shift><Key.shift><Key.shift><Key.shift><Key.shift><Key.shift><Key.shift><Key.shift><Key.shift><Key.shift><Key.shift><Key.shift><Key.shift><Key.shift><Key.shift><Key.shift><Key.shift><Key.shift><Key.shift><Key.shift><Key.shift><Key.shift><Key.shift><Key.shift><Key.shift><Key.shift><Key.shift><Key.shift><Key.shift><Key.shift><Key.shift><Key.shift><Key.shift><Key.shift><Key.shift><Key.shift><Key.shift><Key.shift><Key.shift><Key.shift><Key.shift>During<Key.space>this<Key.space>session,<Key.space>we<Key.space>will<Key.space>gather<Key.space>a<Key.space>diverse<Key.space>gror<Key.backspace>rp<Key.backspace><Key.backspace>up<Key.space>of<Key.space>experts,<Key.space>including<Key.space>environmentalists,<Key.space>engineers,<Key.space>urg<Key.backspace>ban<Key.space>planners,<Key.space>technology<Key.space>enthuse<Key.backspace>iasts,<Key.space>and<Key.space>policy<Key.space>makes<Key.backspace>rs,<Key.space>to<Key.space>foster<Key.space>a<Key.space>muti<Key.backspace>idimensial<Key.backspace><Key.backspace>onal<Key.space>per<Key.backspace><Key.backspace><Key.backspace><Key.backspace><Key.backspace><Key.backspace><Key.backspace><Key.backspace><Key.backspace><Key.backspace><Key.backspace><Key.backspace><Key.backspace><Key.backspace><Key.backspace><Key.backspace><Key.backspace><Key.backspace><Key.backspace><Key.backspace><Key.space>multidimensioanl<Key.space>pe<Key.backspace><Key.backspace>perspective<Key.space>on<Key.space>the<Key.space>topic.<Key.space><Key.shift>Through<Key.space>an<Key.space>open<Key.space>exchange<Key.space>of<Key.space>ideas.<Key.backspace>,<Key.space>we<Key.space>will<Key.space>collectivi<Key.backspace><Key.backspace><Key.backspace><Key.insert><Key.backspace><Key.backspace>v<Key.backspace>ctively<Key.space>explore<Key.space>creative<Key.space><Key.backspace><Key.space>strategies<Key.space>to<Key.space>minimize<Key.space>carbon<Key.space>emissions,<Key.space>reduce<Key.space>traffic<Key.space>congestion,<Key.space>and<Key.space>promote<Key.space>eco-friendly<Key.space>modes<Key.space>of<Key.space>transportation.
Screenshot: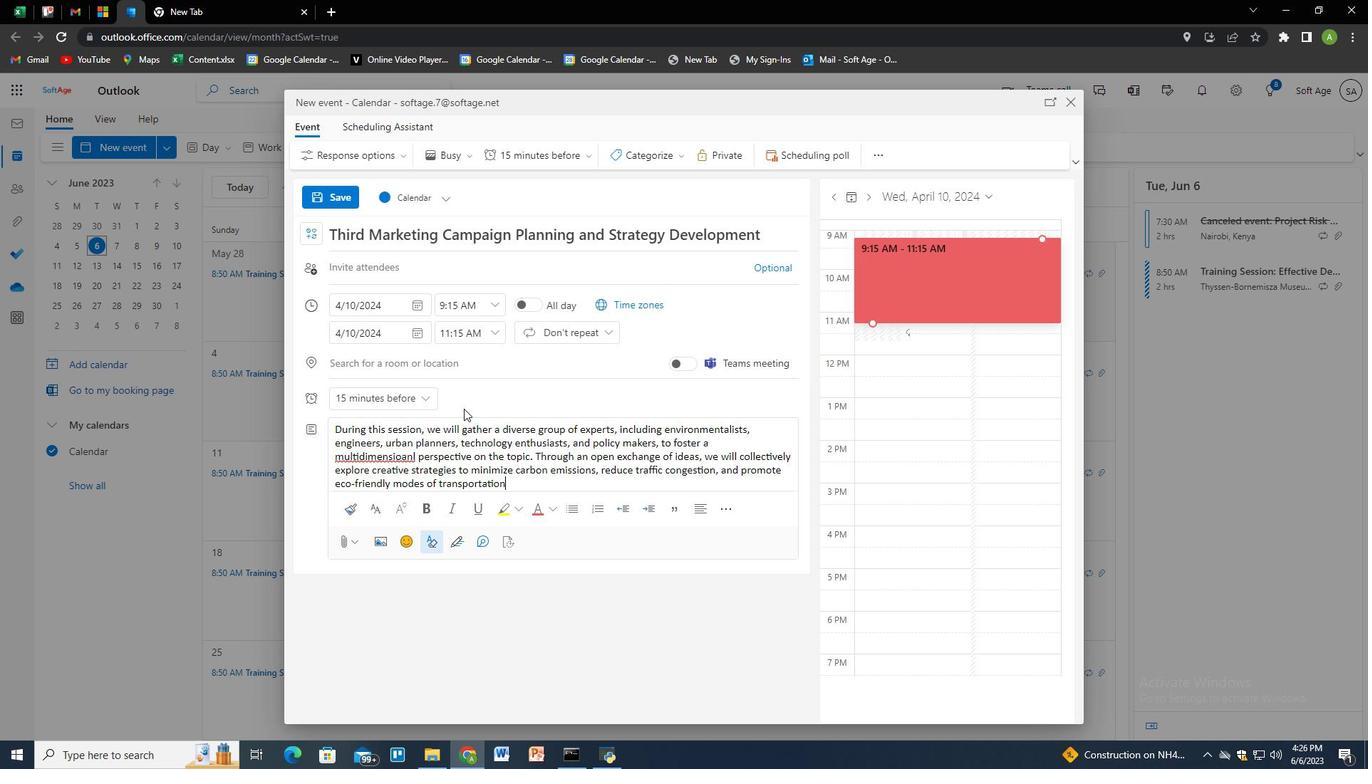 
Action: Mouse moved to (372, 456)
Screenshot: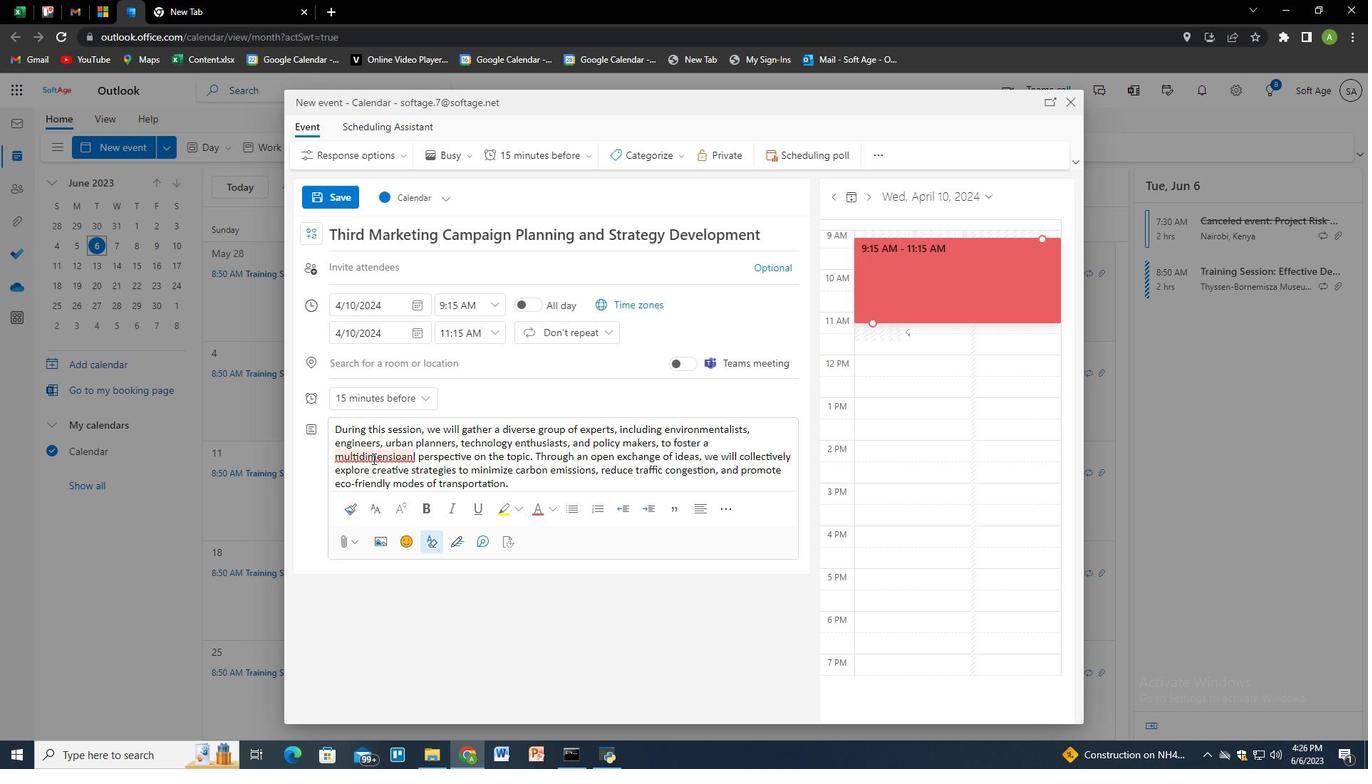 
Action: Mouse pressed right at (372, 456)
Screenshot: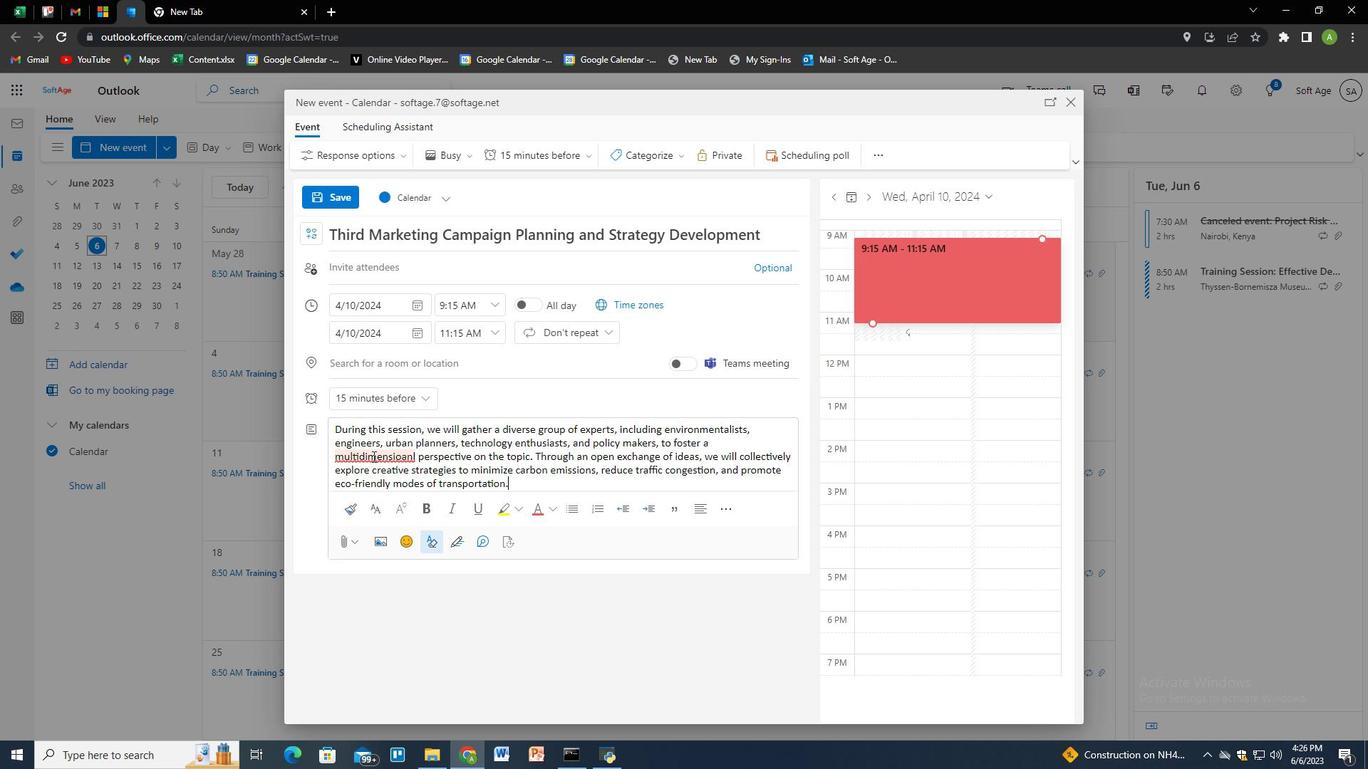 
Action: Mouse pressed left at (372, 456)
Screenshot: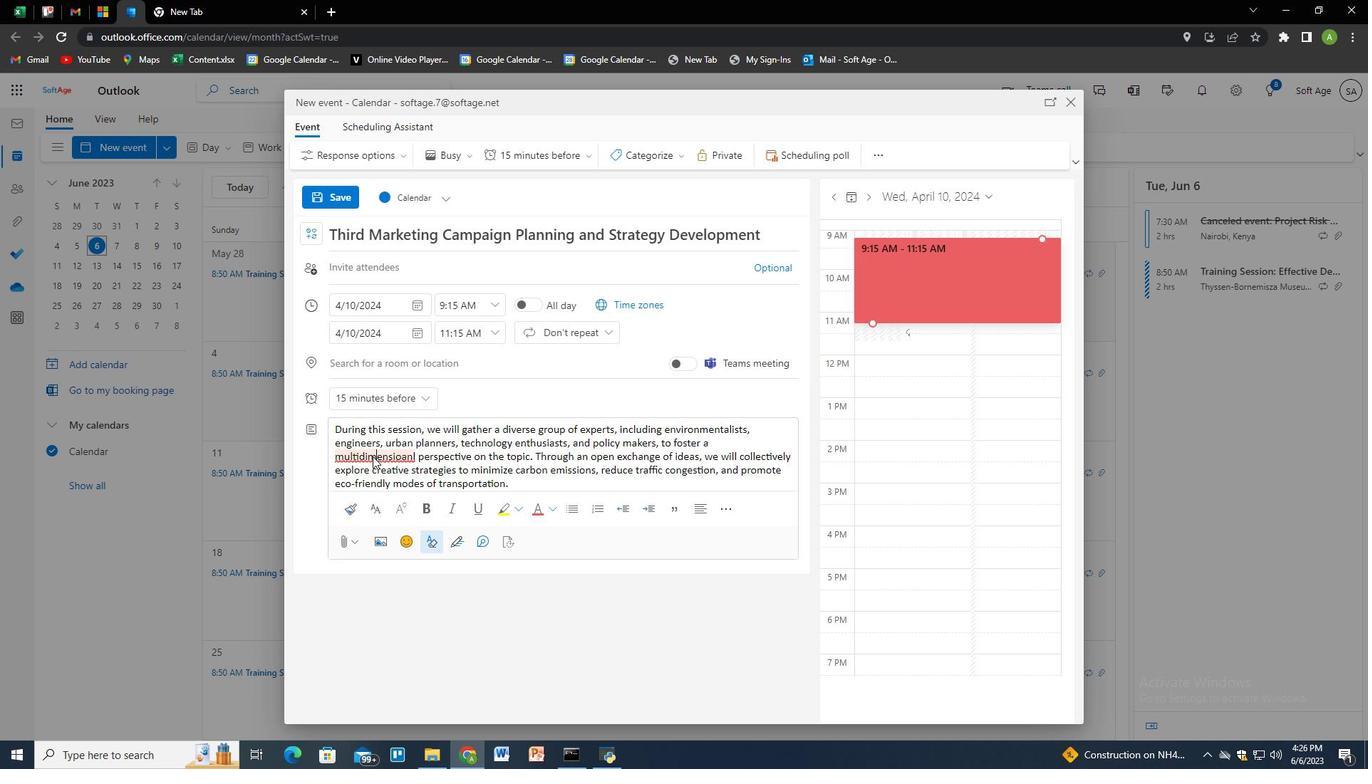 
Action: Mouse moved to (362, 460)
Screenshot: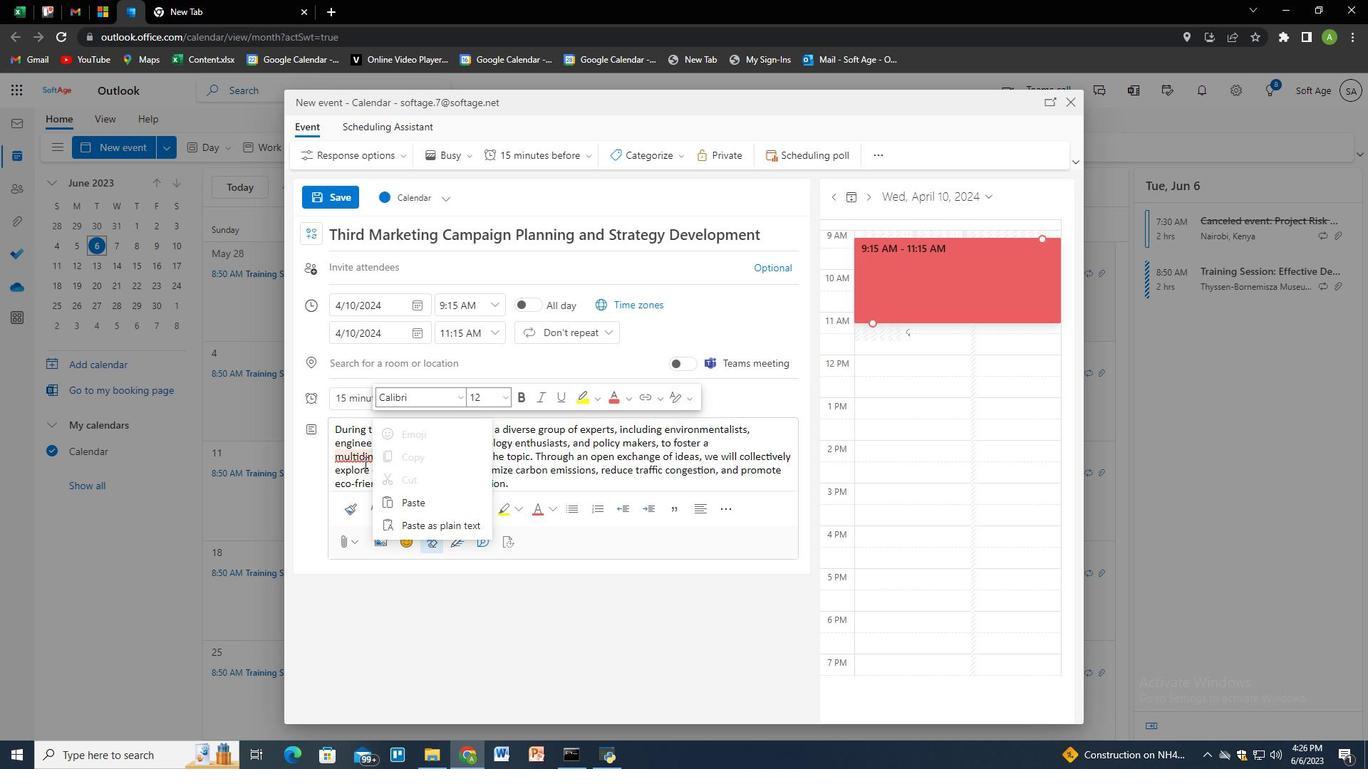 
Action: Mouse pressed left at (362, 460)
Screenshot: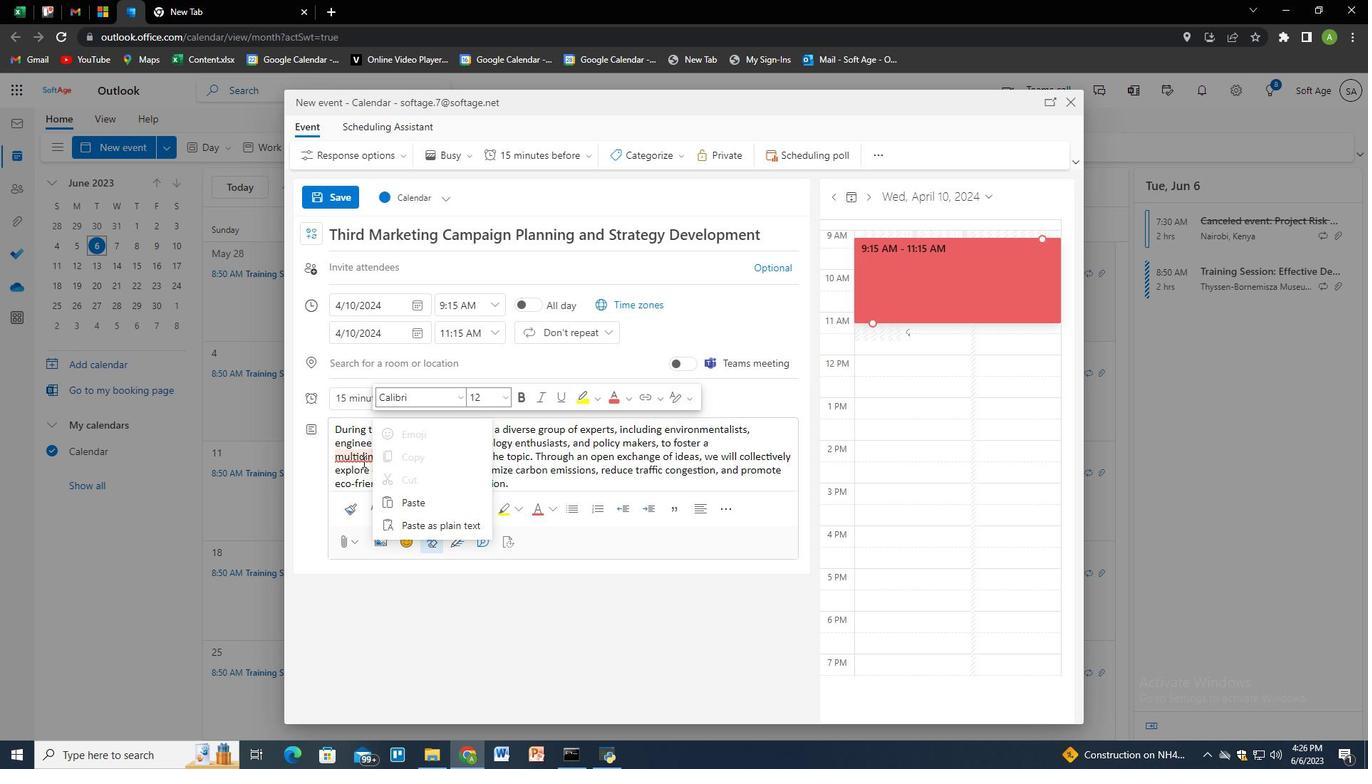 
Action: Mouse moved to (374, 460)
Screenshot: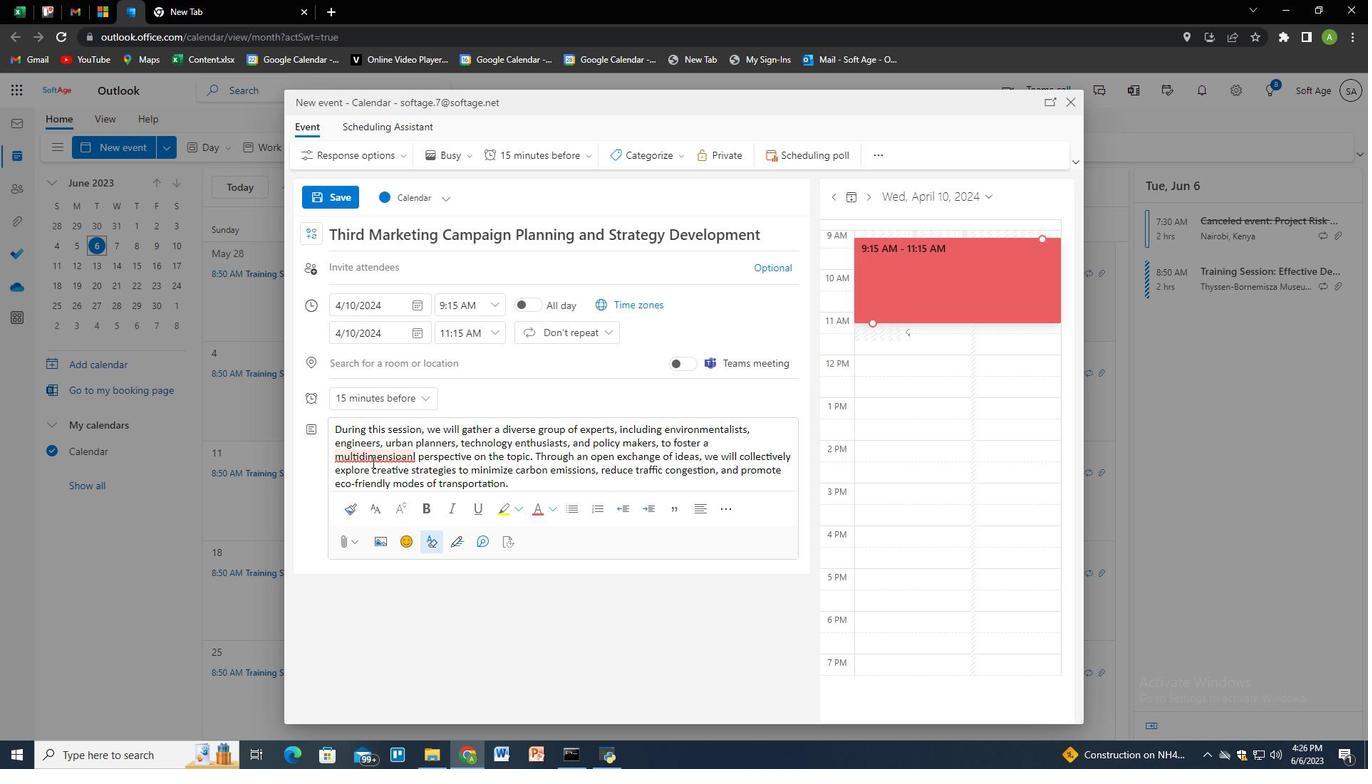 
Action: Mouse pressed left at (374, 460)
Screenshot: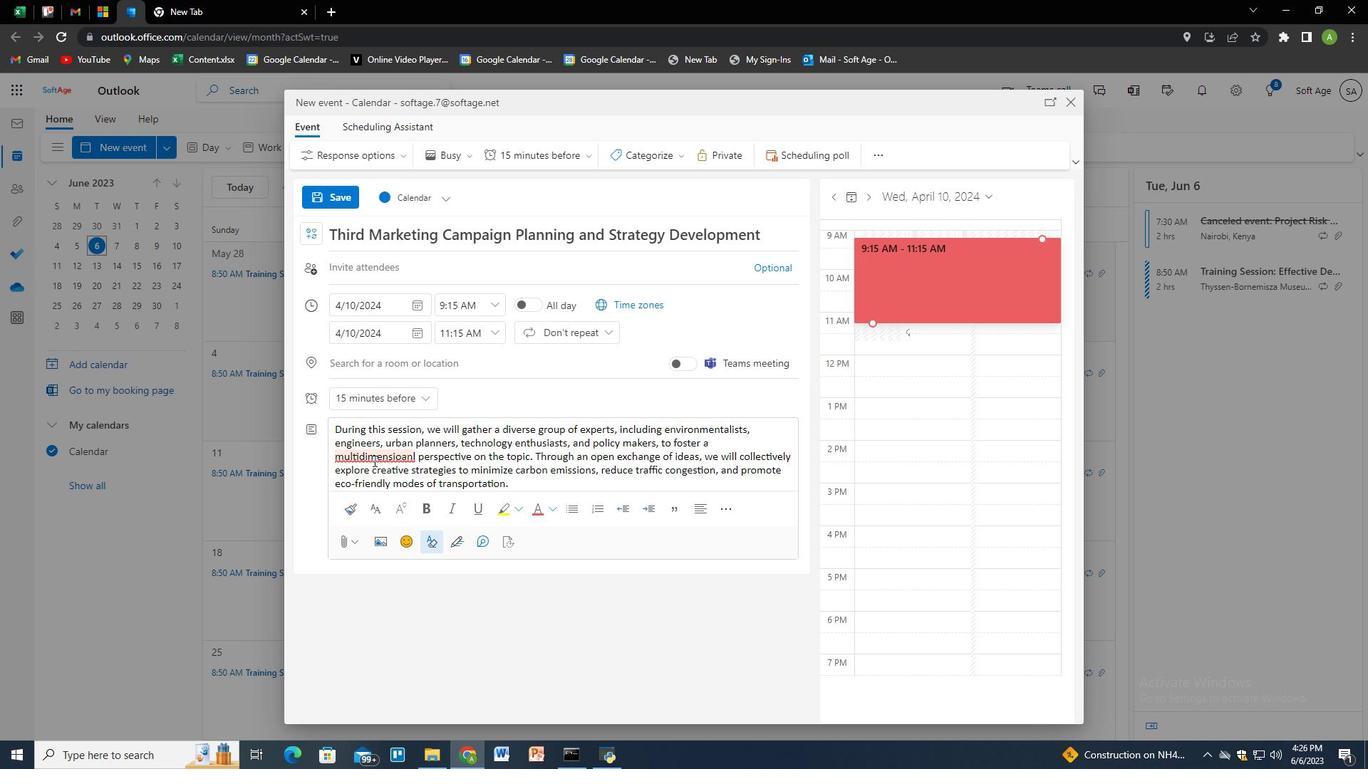 
Action: Mouse moved to (413, 503)
Screenshot: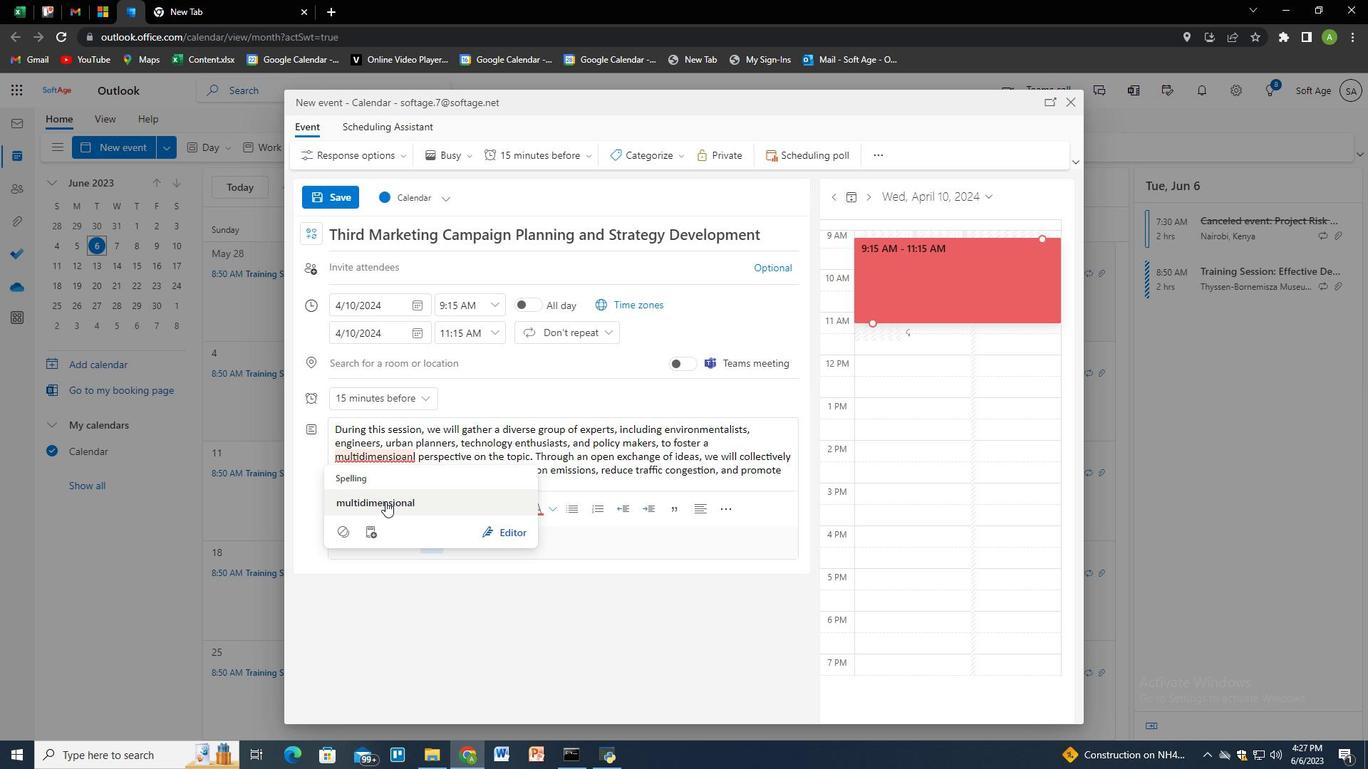 
Action: Mouse pressed left at (413, 503)
Screenshot: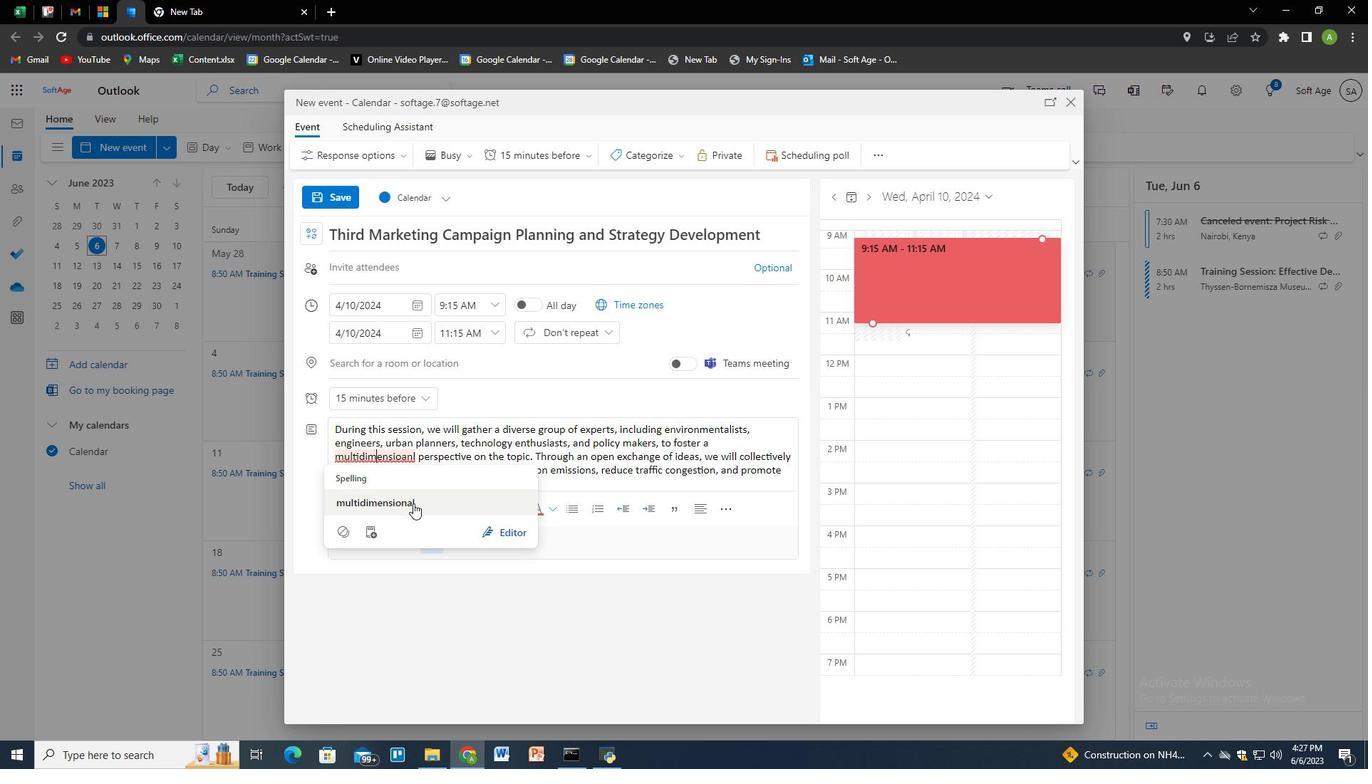 
Action: Mouse moved to (632, 155)
Screenshot: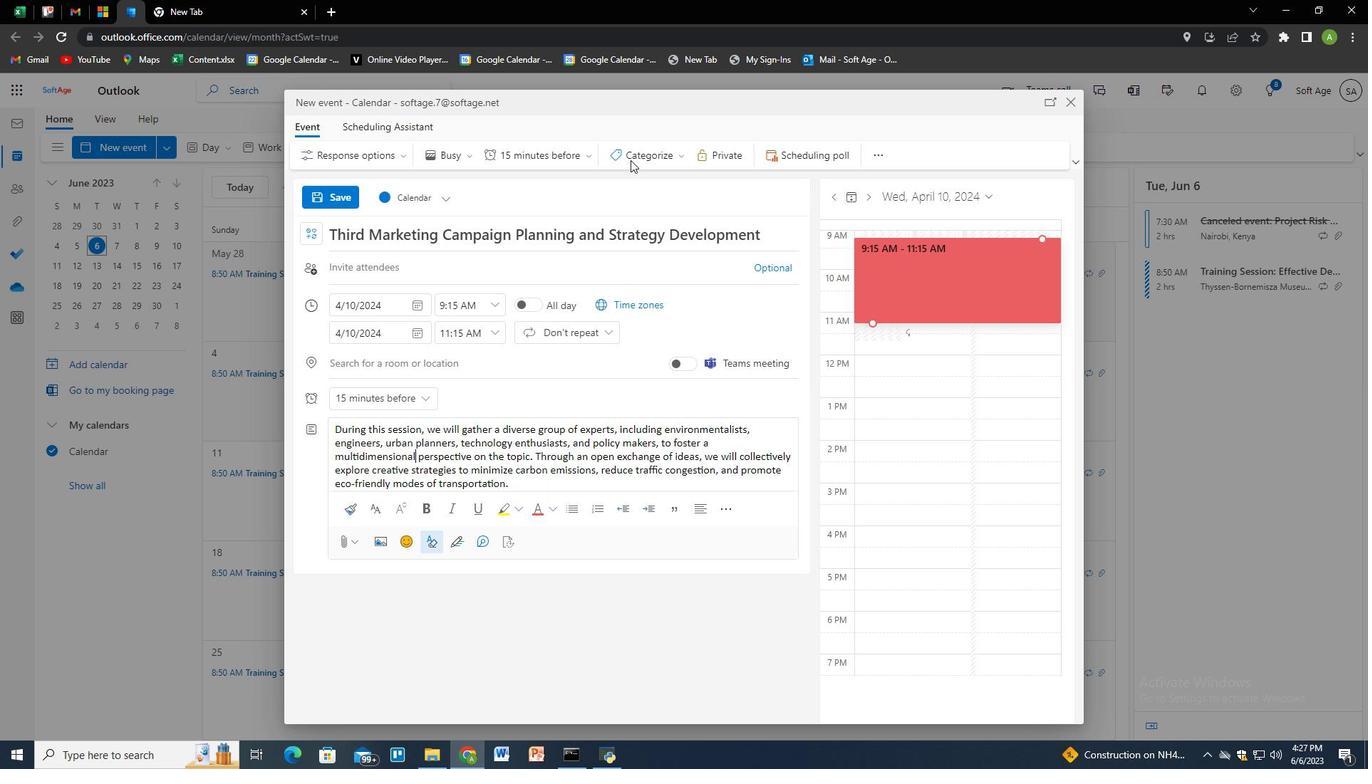 
Action: Mouse pressed left at (632, 155)
Screenshot: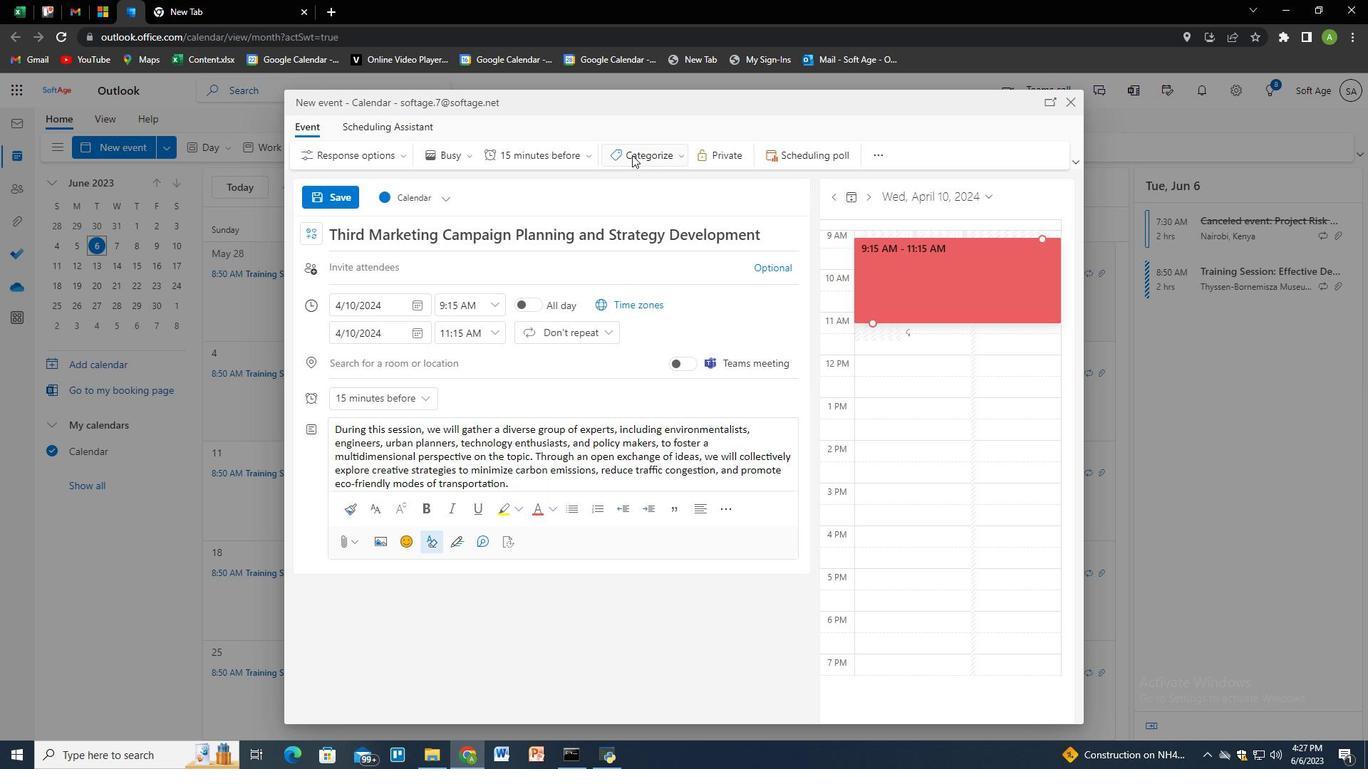 
Action: Mouse moved to (650, 179)
Screenshot: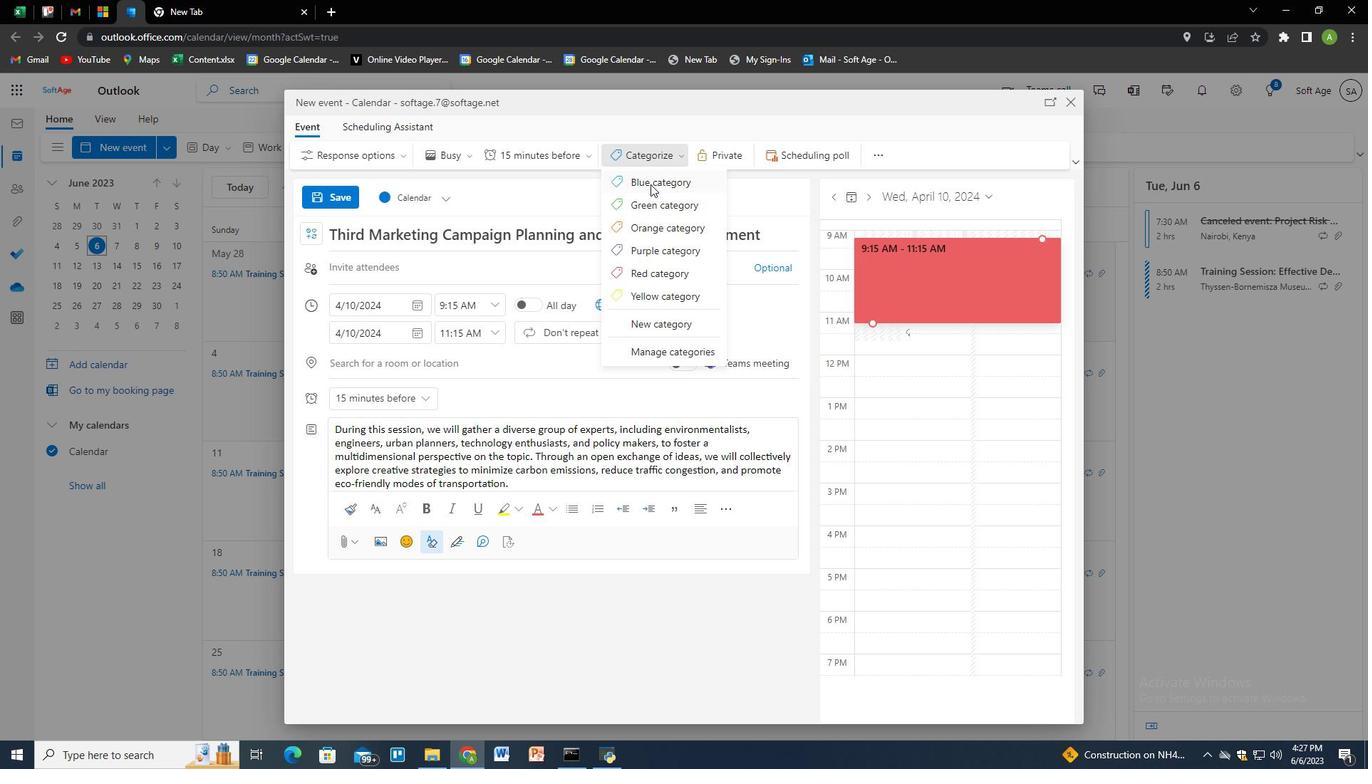 
Action: Mouse pressed left at (650, 179)
Screenshot: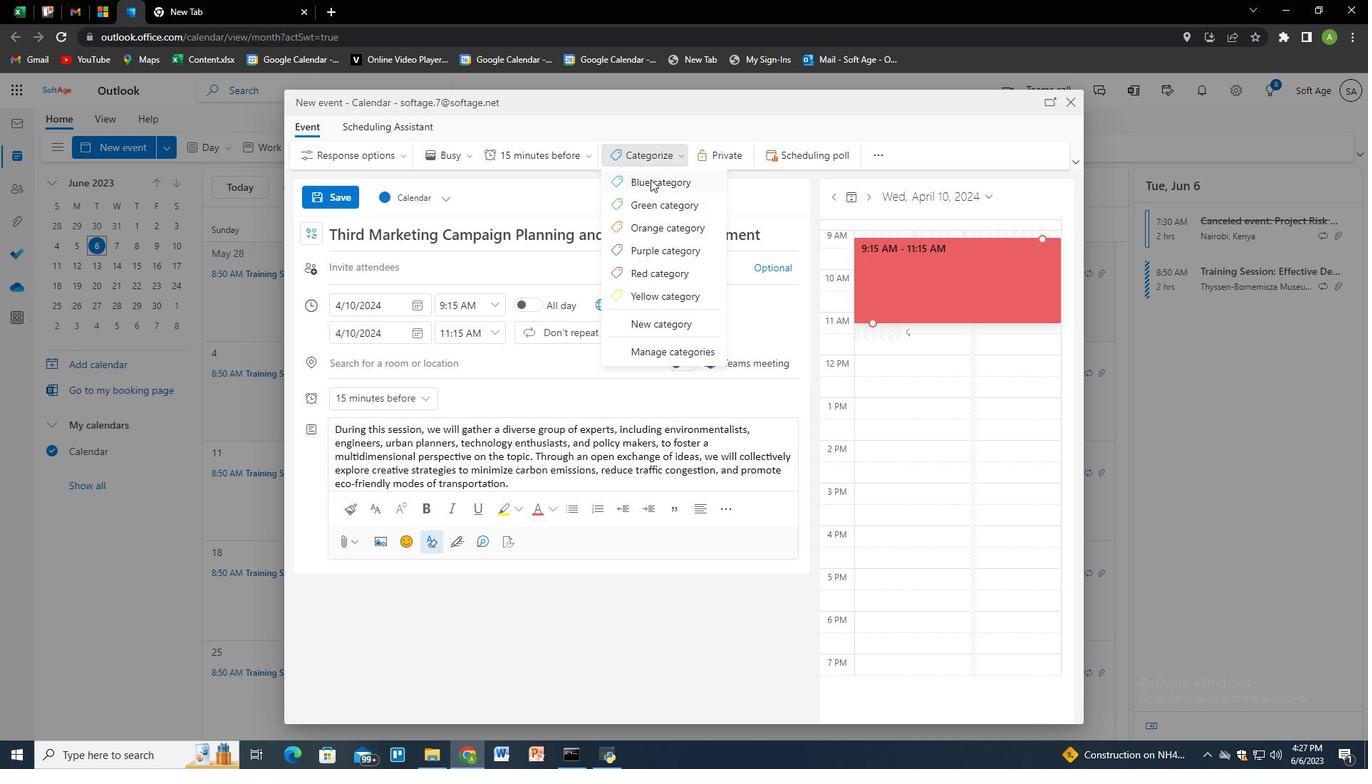 
Action: Mouse moved to (440, 275)
Screenshot: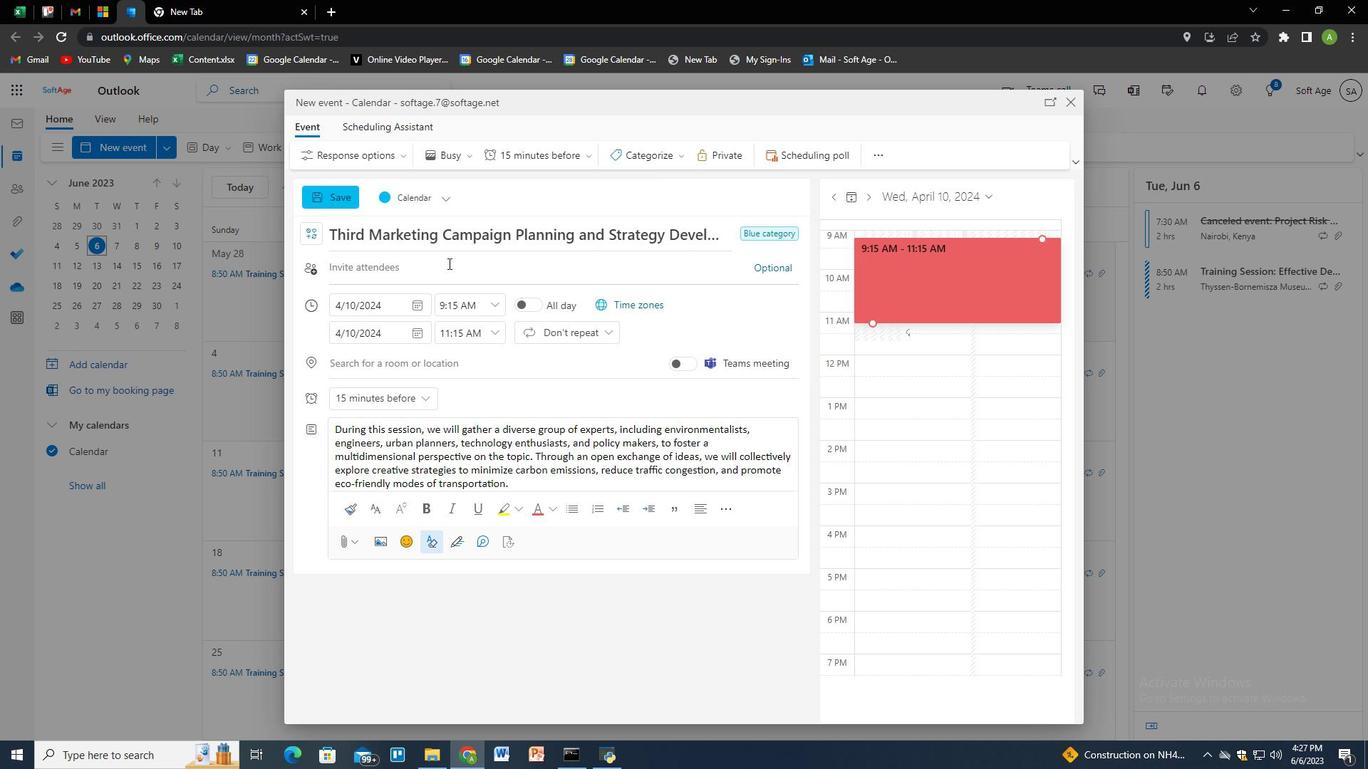 
Action: Mouse pressed left at (440, 275)
Screenshot: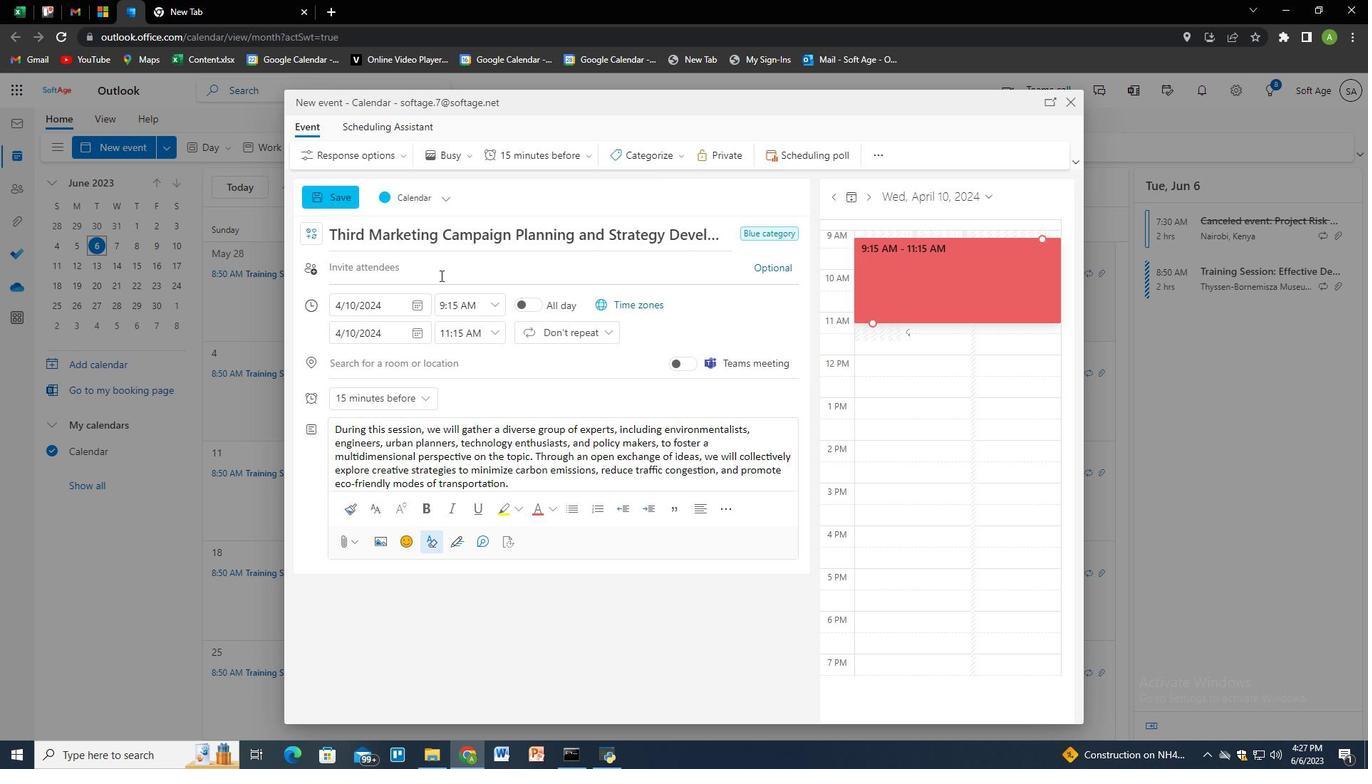 
Action: Mouse moved to (436, 279)
Screenshot: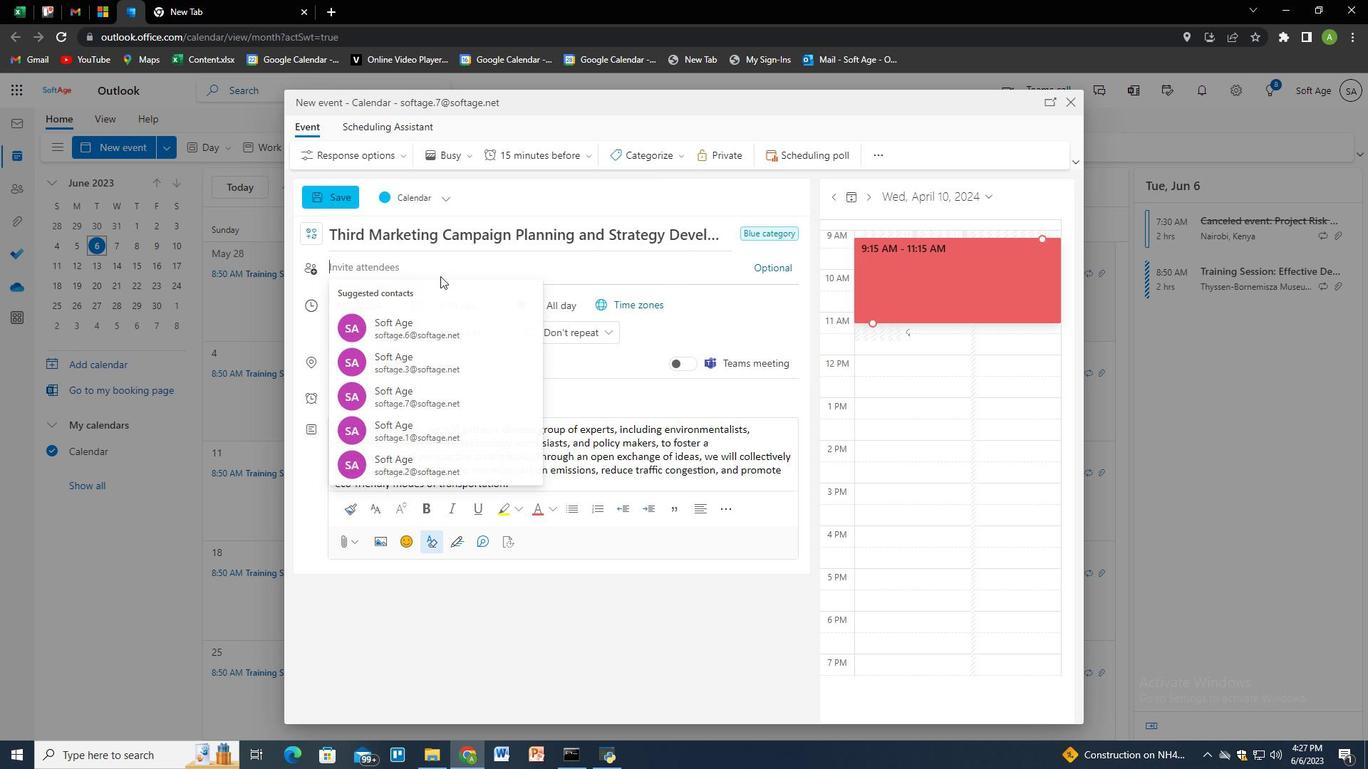 
Action: Key pressed softage.3<Key.shift>@softage.net<Key.enter>softage.4<Key.shift>@softage.net<Key.enter>
Screenshot: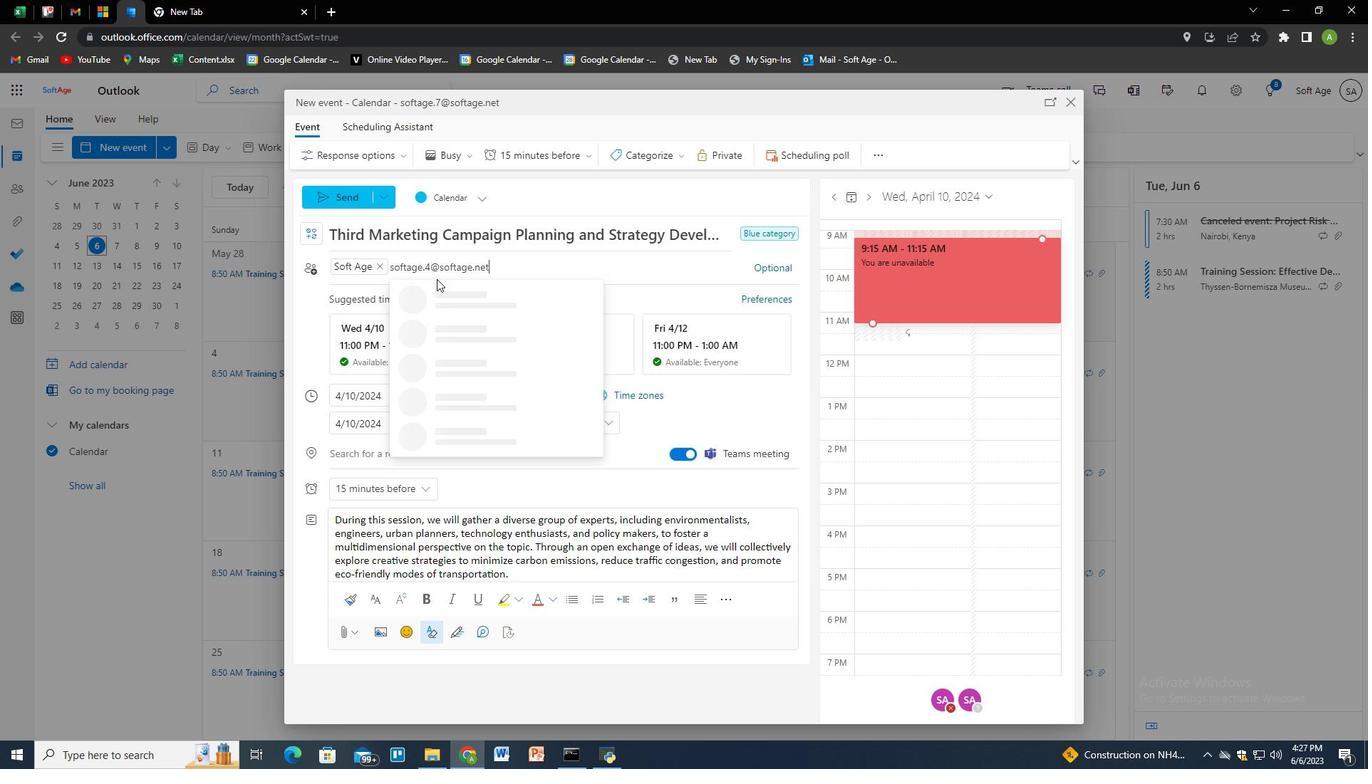 
Action: Mouse moved to (564, 153)
Screenshot: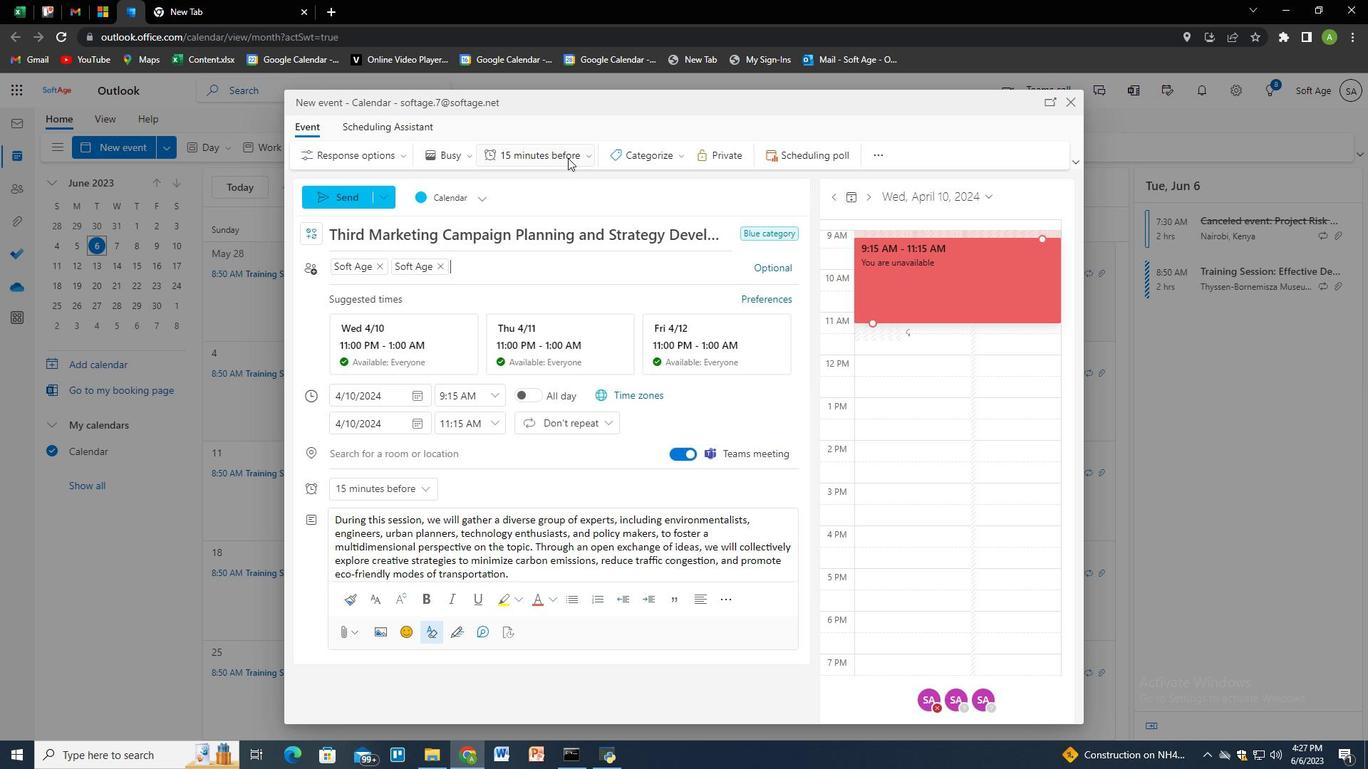 
Action: Mouse pressed left at (564, 153)
Screenshot: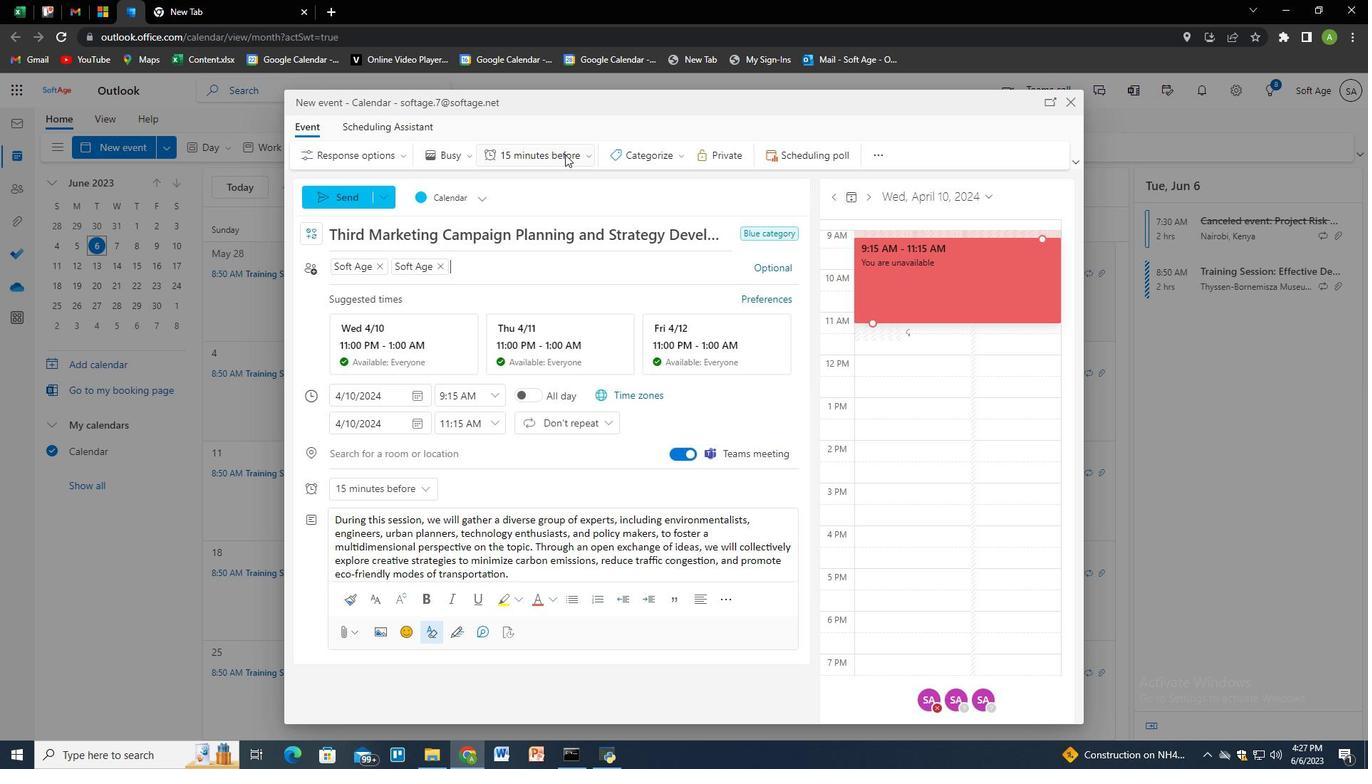 
Action: Mouse moved to (542, 255)
Screenshot: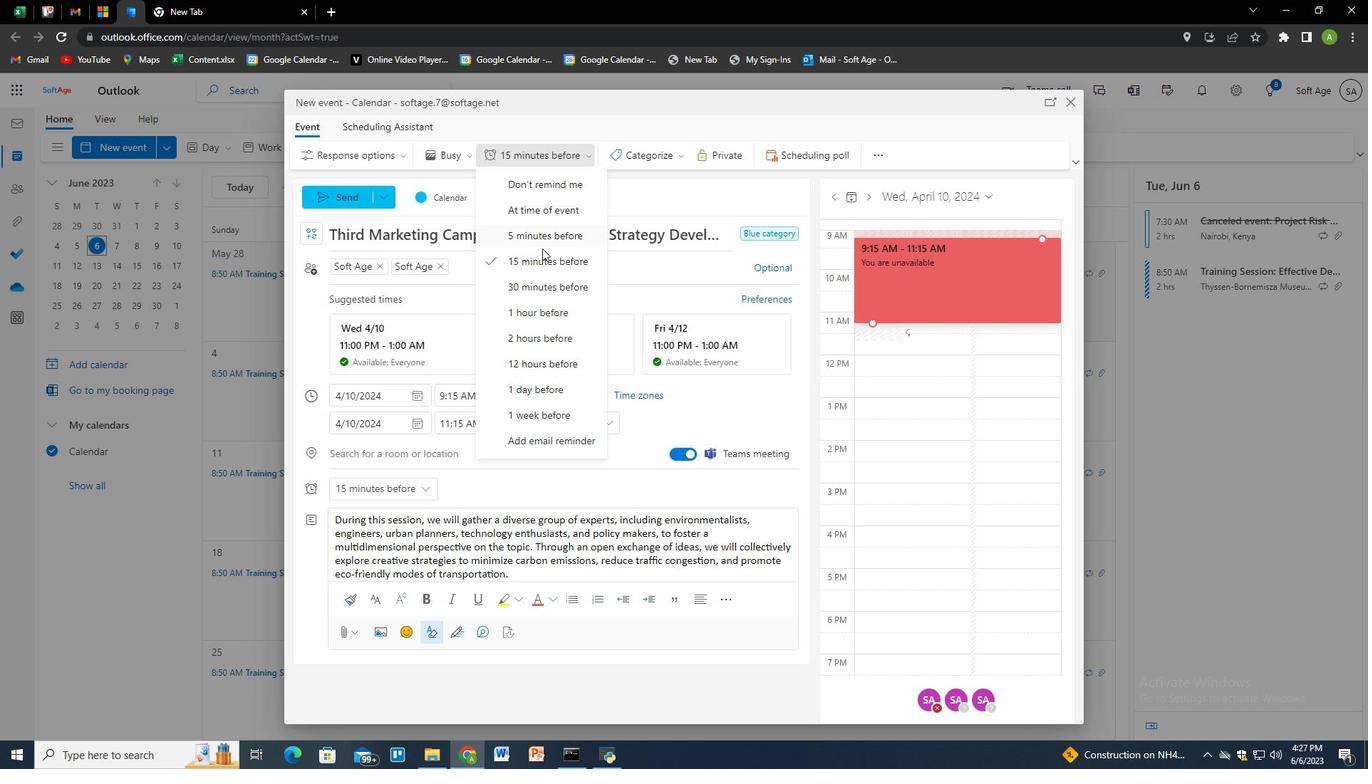 
Action: Mouse pressed left at (542, 255)
Screenshot: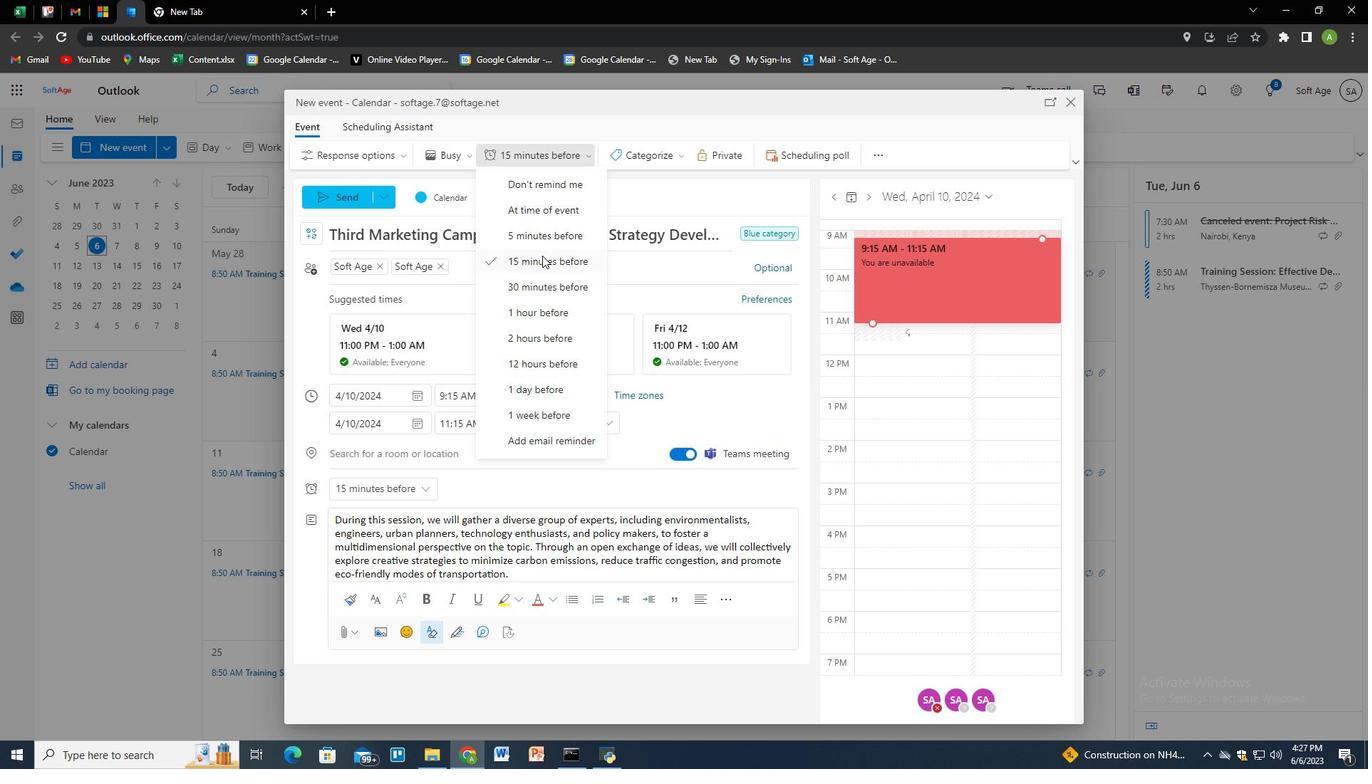 
Action: Mouse moved to (352, 201)
Screenshot: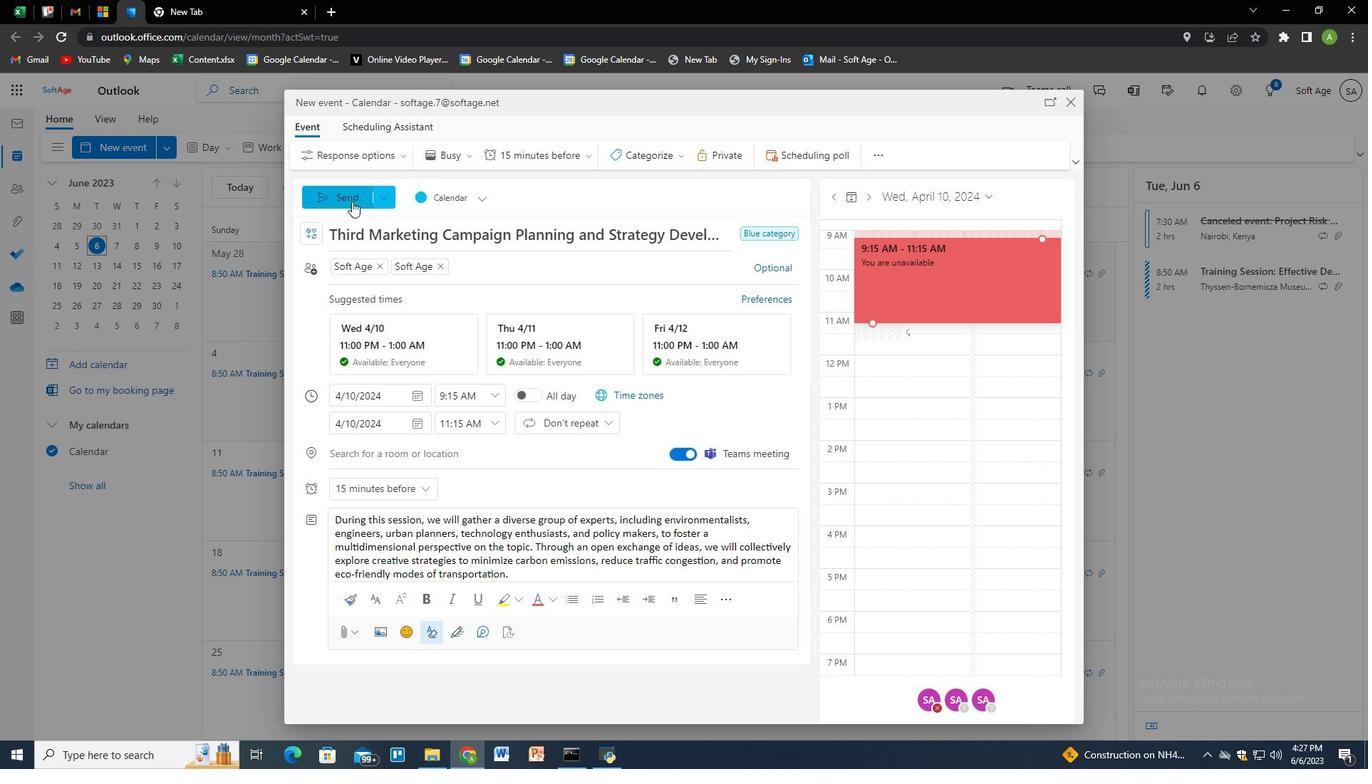 
Action: Mouse pressed left at (352, 201)
Screenshot: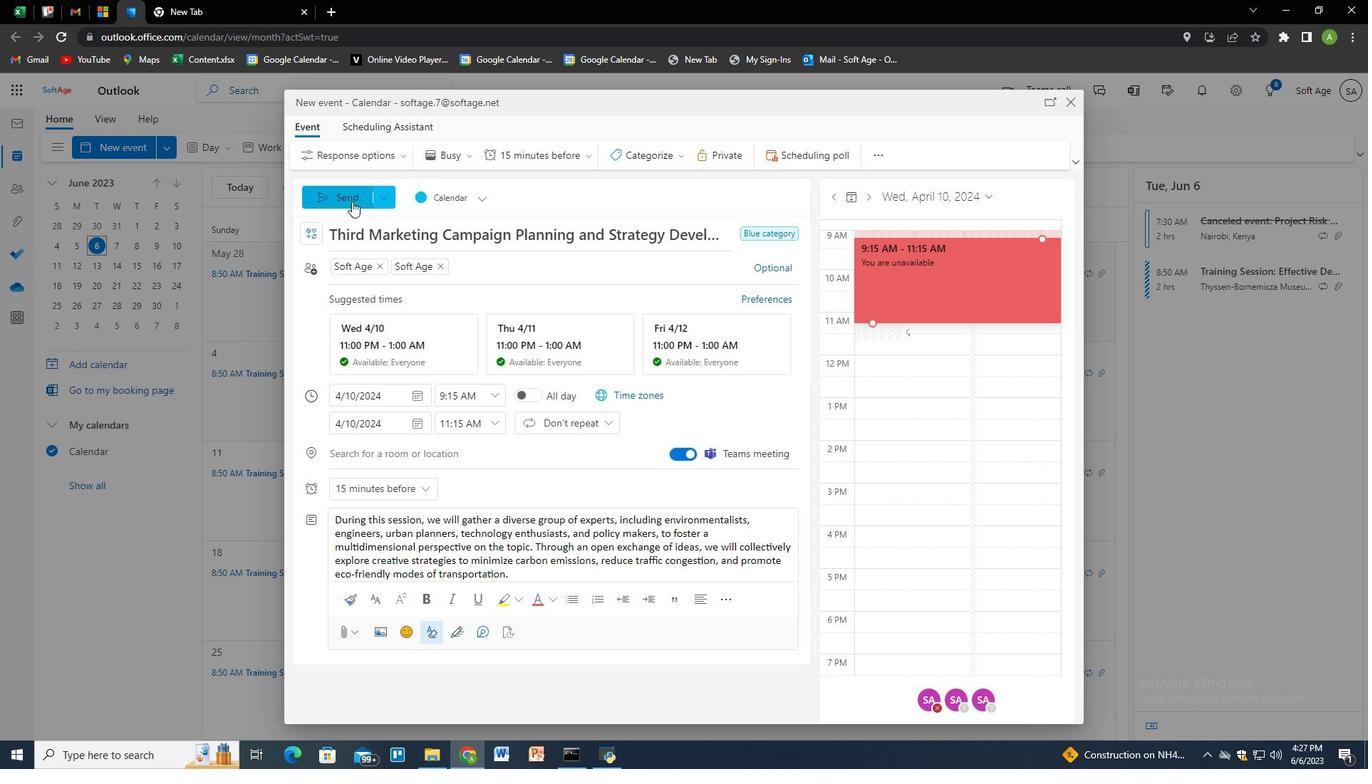 
Action: Mouse moved to (559, 397)
Screenshot: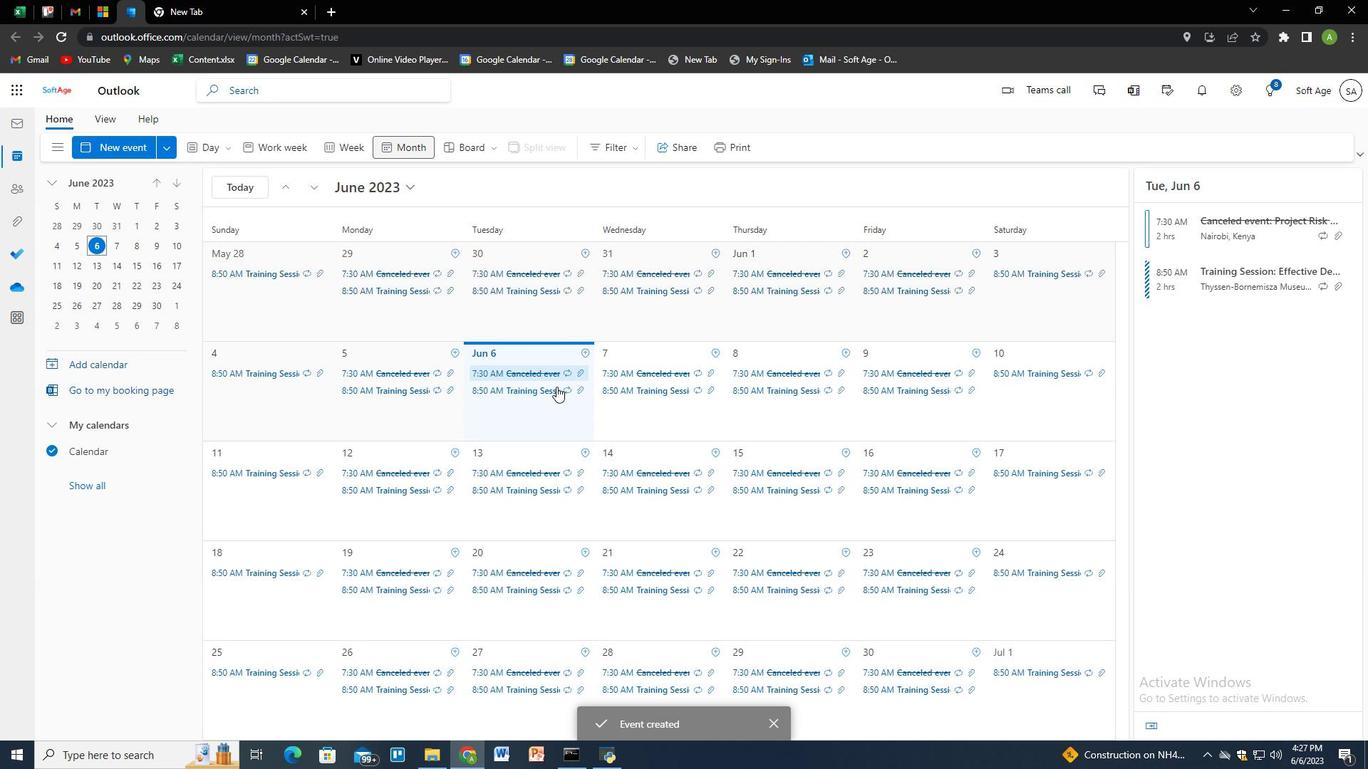 
